 Task: In the Contact  Lucy.Taylor@juilliard.edu, schedule and save the meeting with title: 'Product Demo and Service Presentation', Select date: '10 August, 2023', select start time: 10:30:AM. Add location on call (415) 123-4582 with meeting description: For further discussion on products, kindly join the meeting.. Logged in from softage.4@softage.net
Action: Mouse moved to (76, 74)
Screenshot: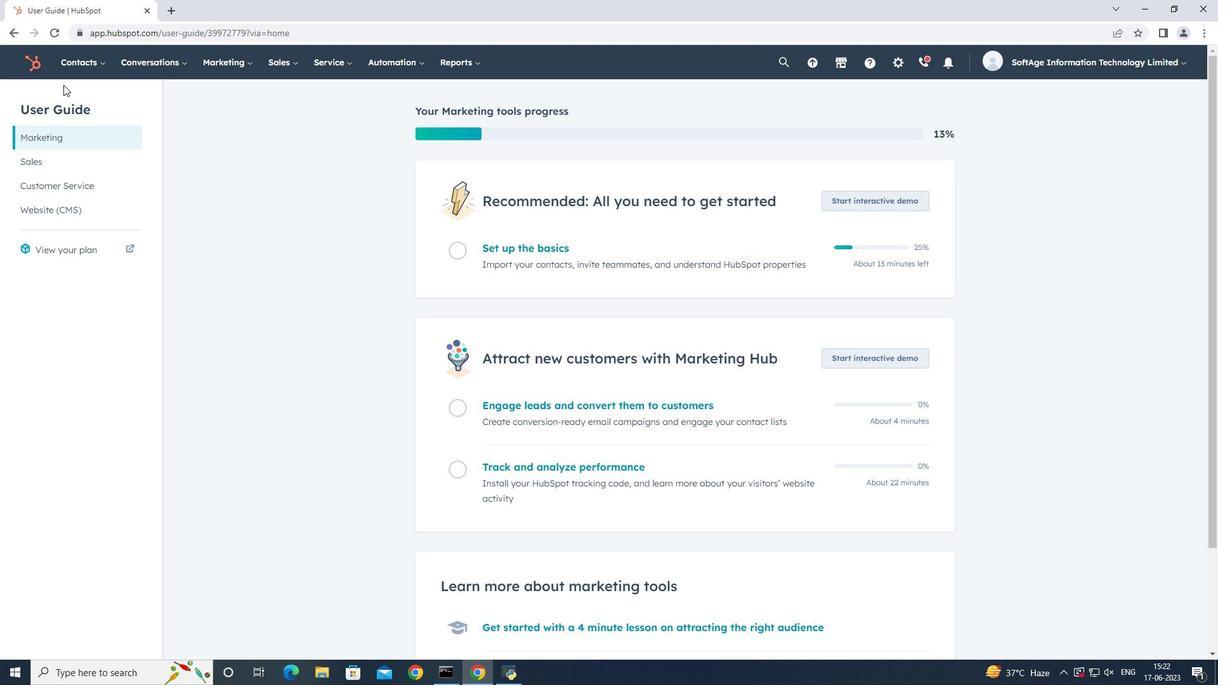 
Action: Mouse pressed left at (76, 74)
Screenshot: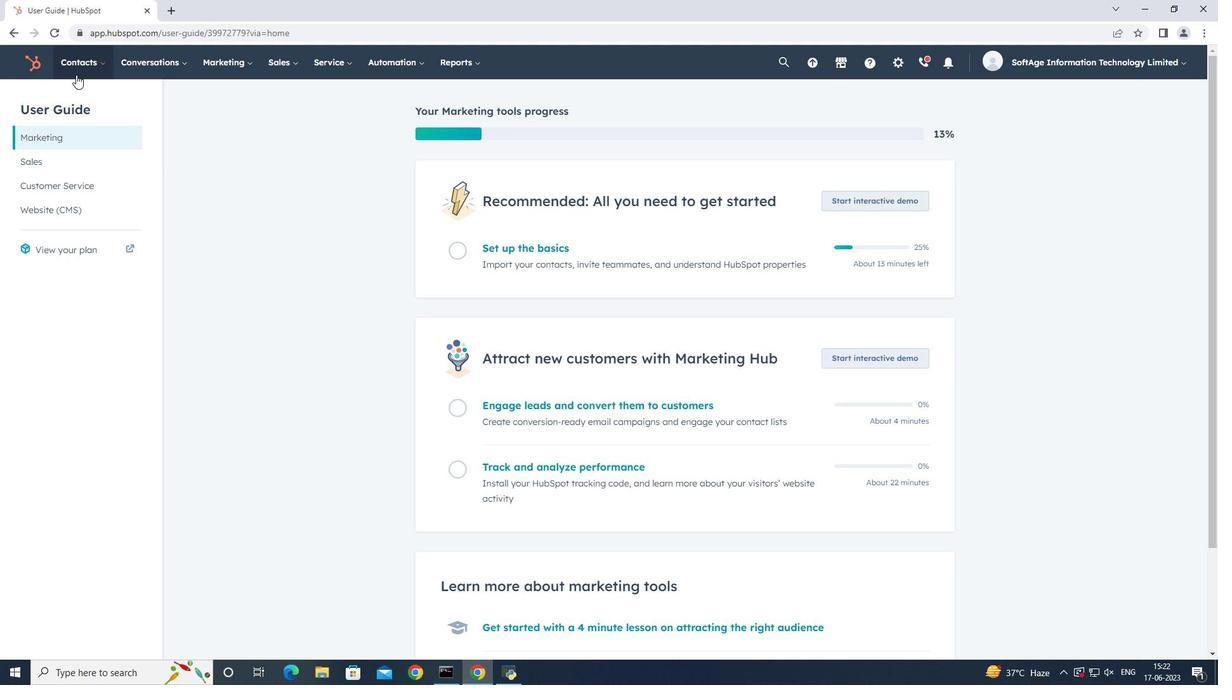 
Action: Mouse moved to (91, 98)
Screenshot: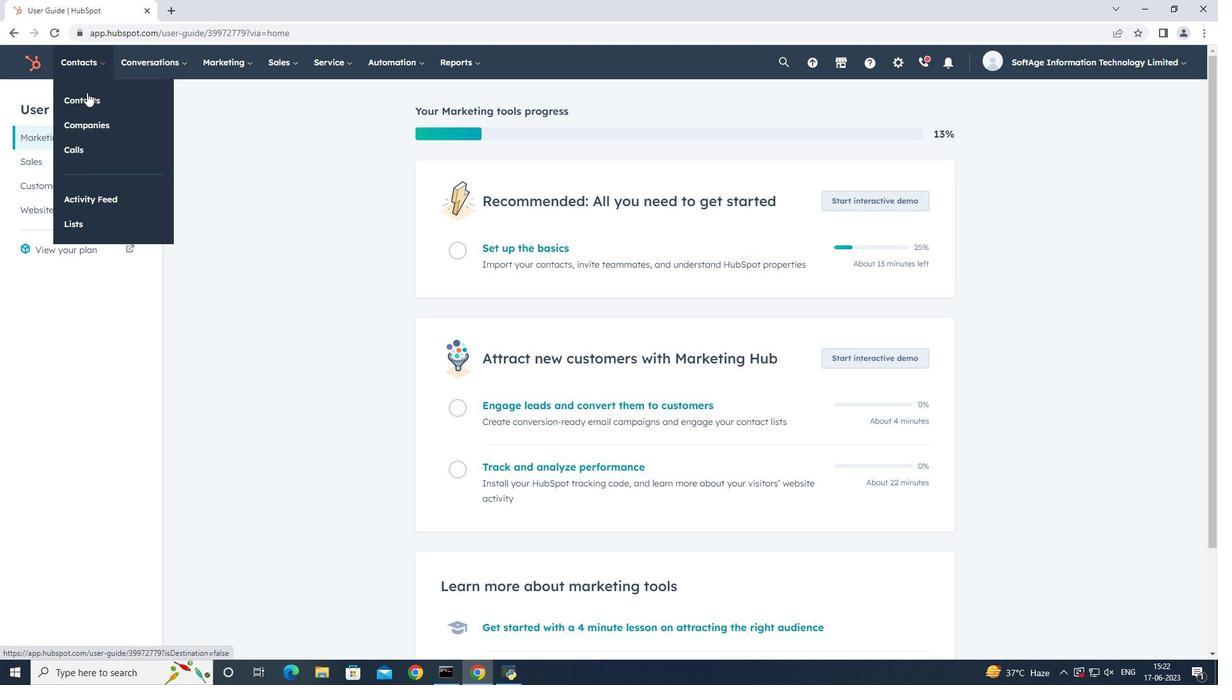 
Action: Mouse pressed left at (91, 98)
Screenshot: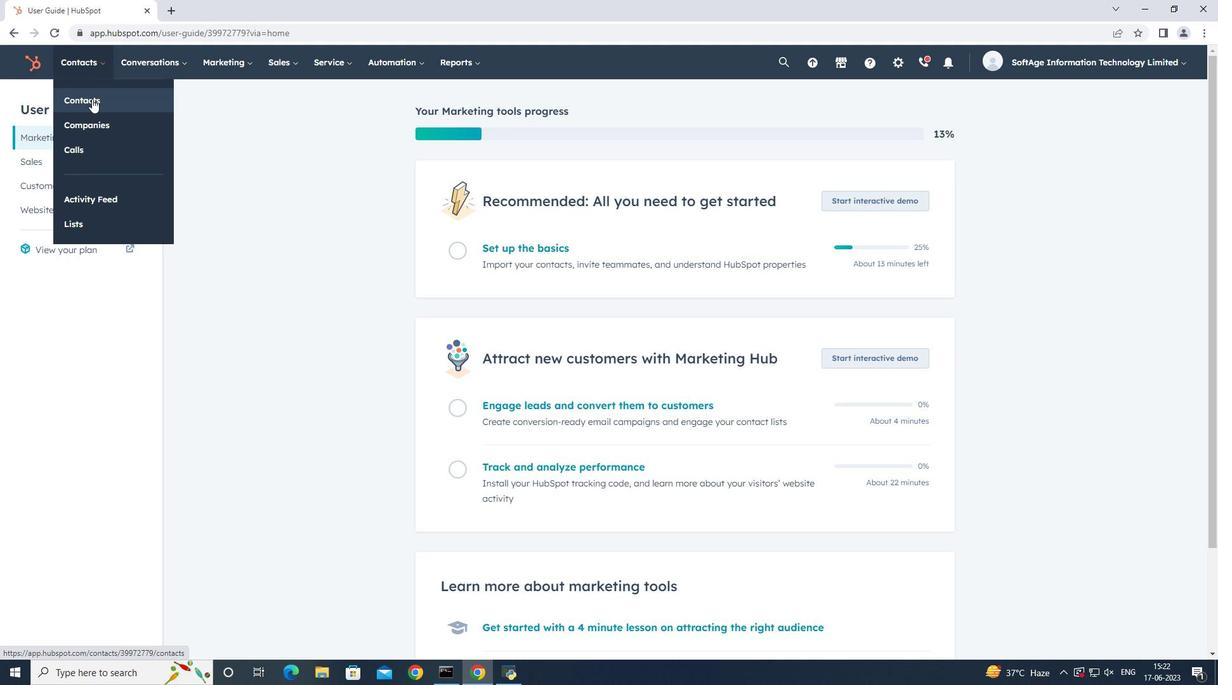
Action: Mouse moved to (95, 201)
Screenshot: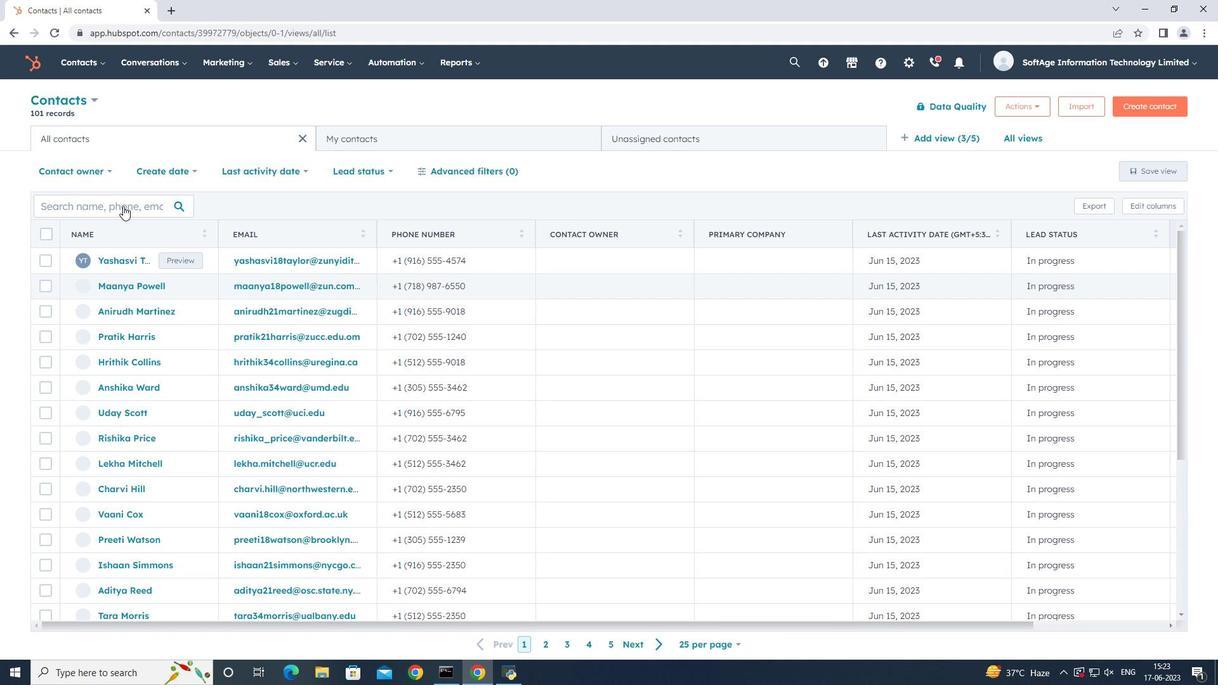 
Action: Mouse pressed left at (95, 201)
Screenshot: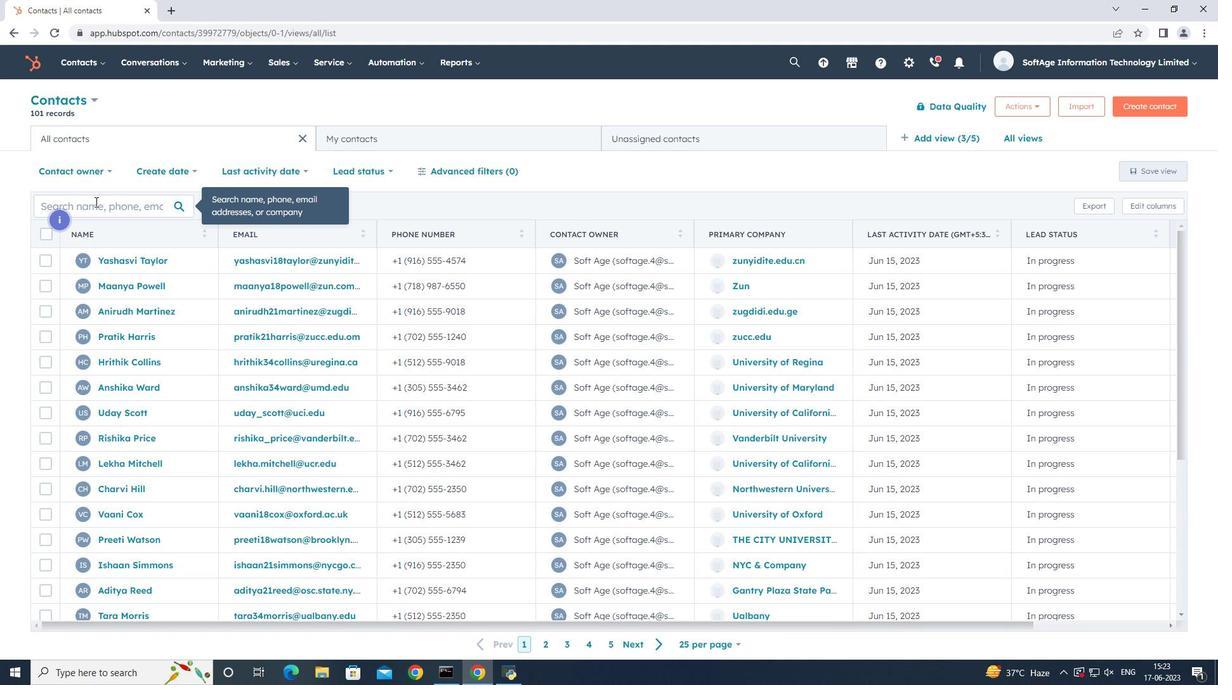 
Action: Key pressed lucy
Screenshot: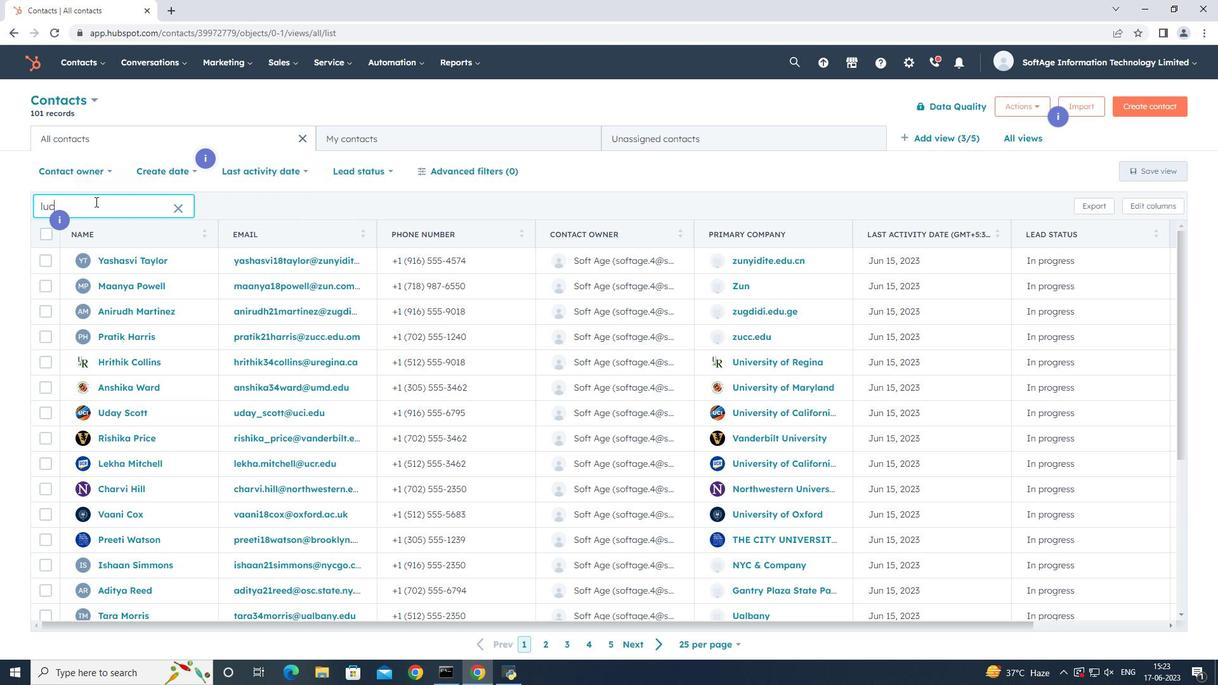 
Action: Mouse moved to (111, 338)
Screenshot: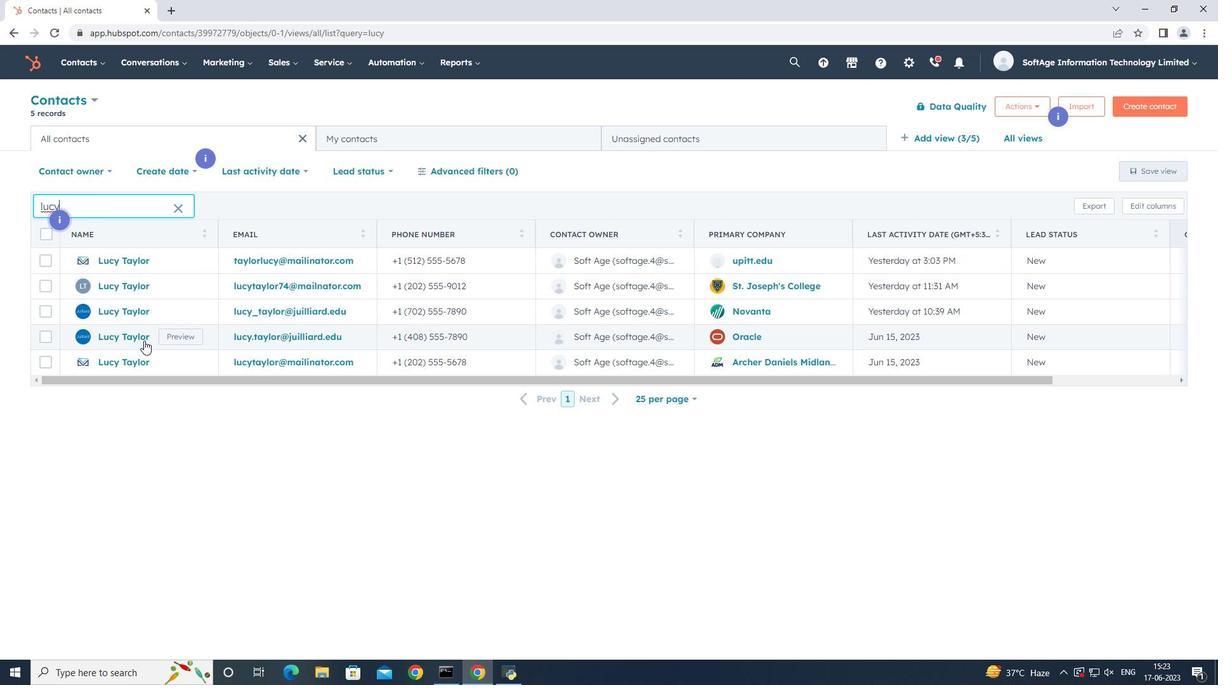 
Action: Mouse pressed left at (111, 338)
Screenshot: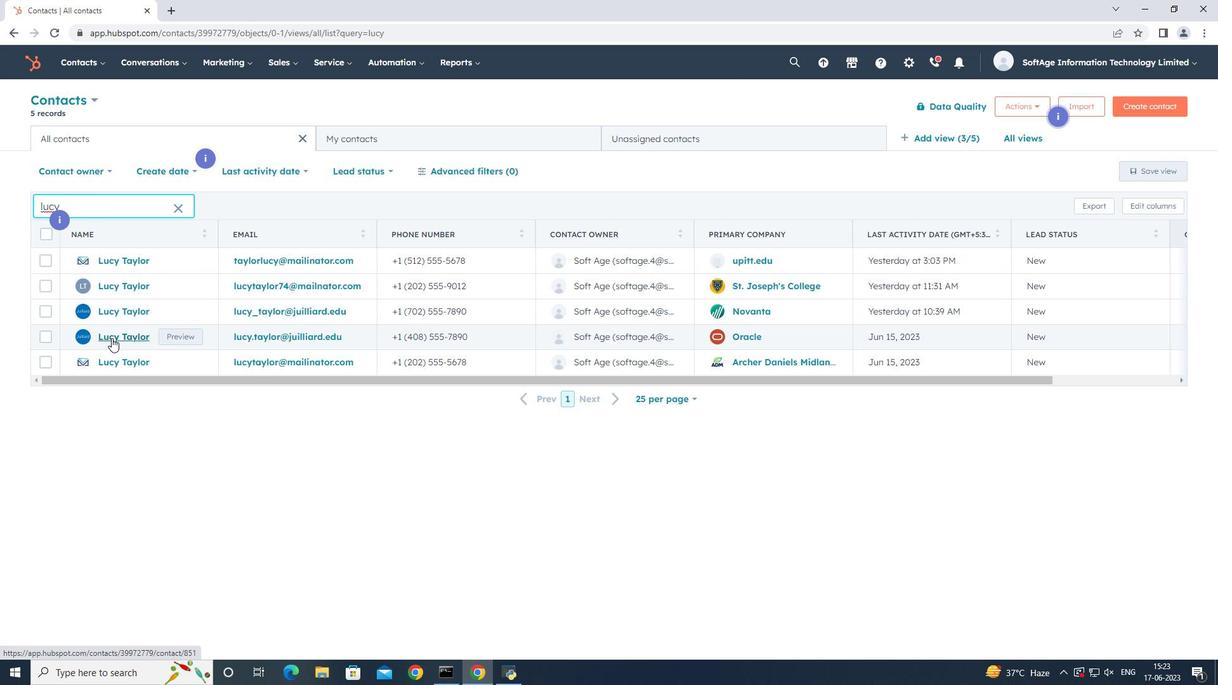
Action: Mouse moved to (210, 208)
Screenshot: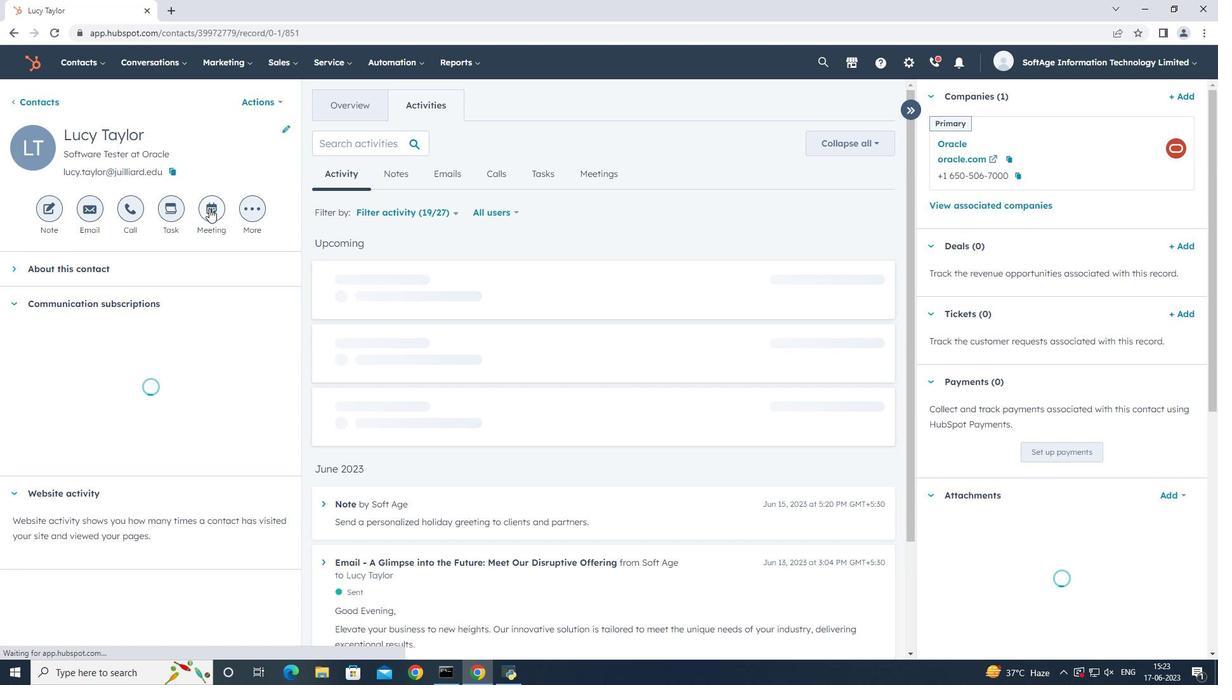 
Action: Mouse pressed left at (210, 208)
Screenshot: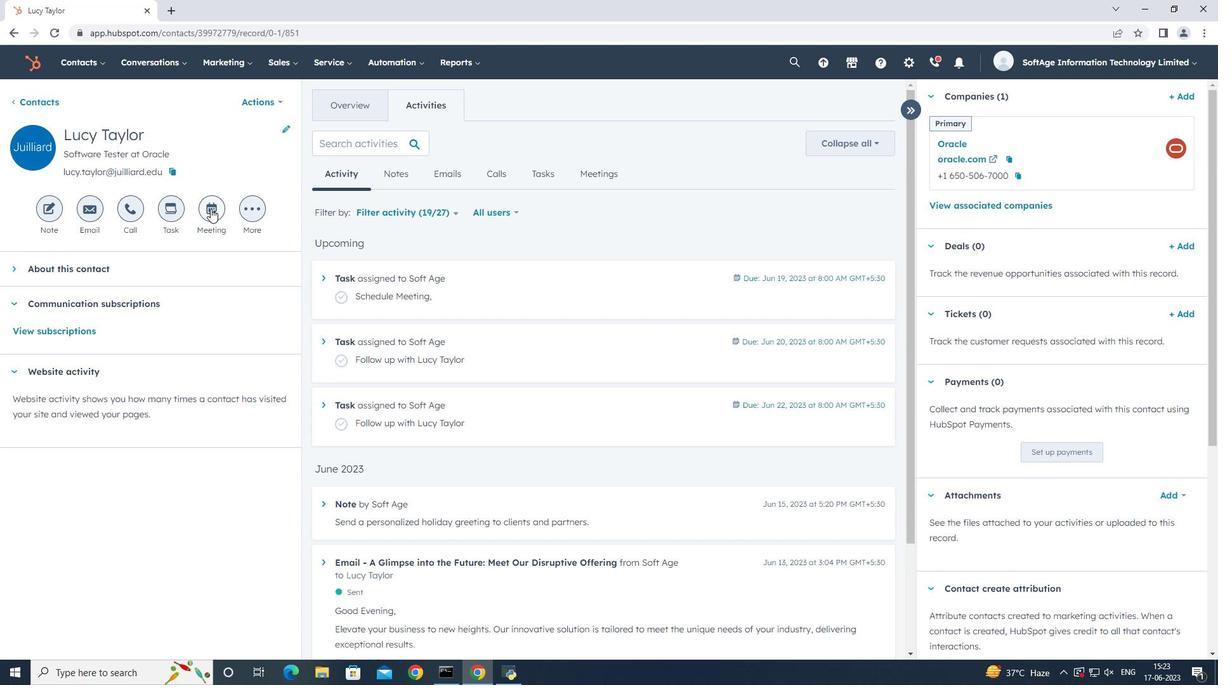 
Action: Mouse moved to (439, 411)
Screenshot: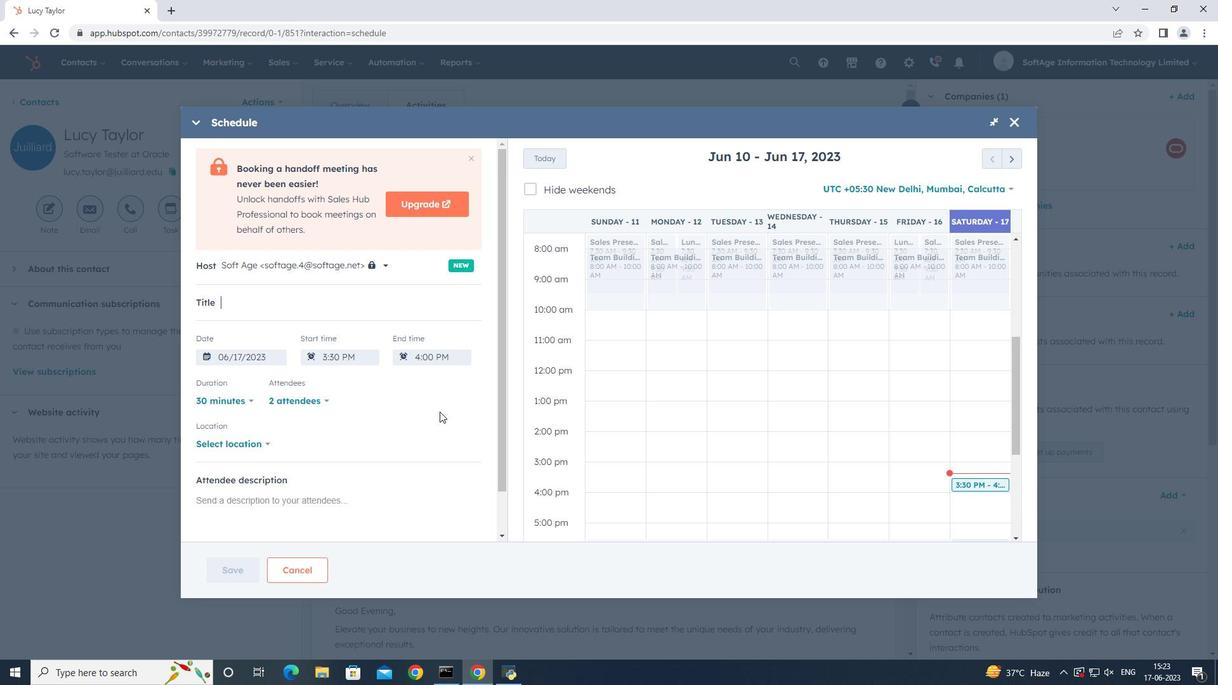 
Action: Key pressed <Key.shift_r>Product<Key.space><Key.shift>Demo<Key.space>and<Key.space><Key.shift>Service<Key.space><Key.shift_r>Presentation,
Screenshot: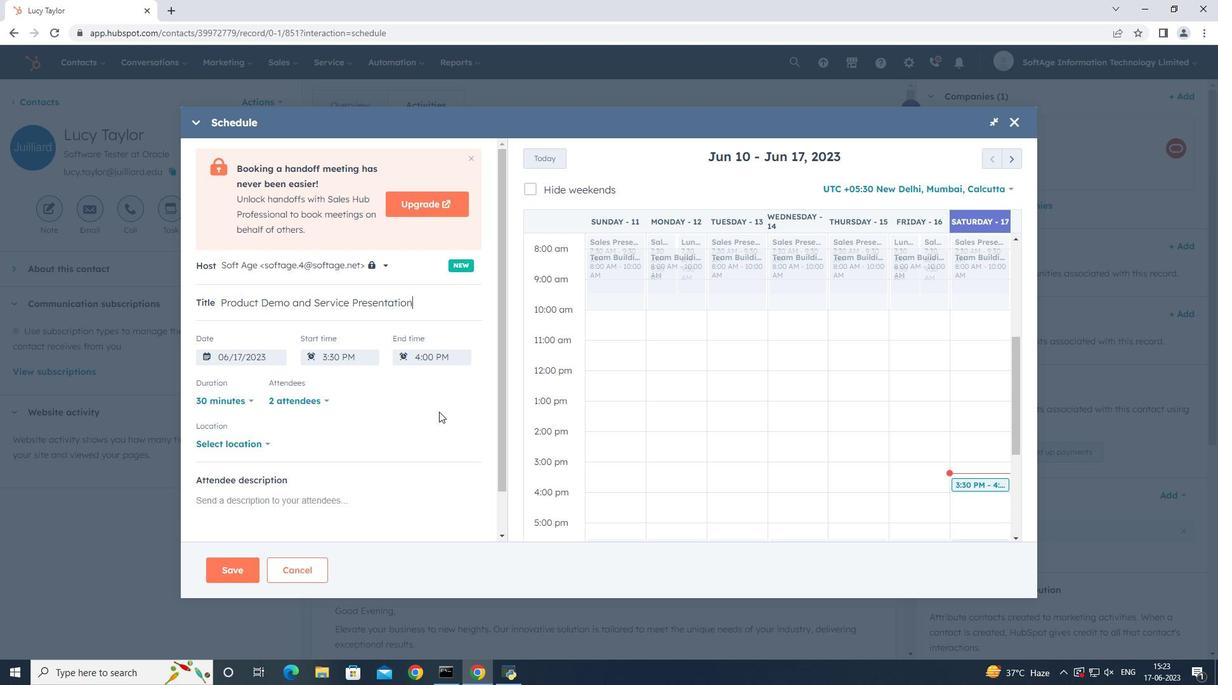 
Action: Mouse moved to (1010, 161)
Screenshot: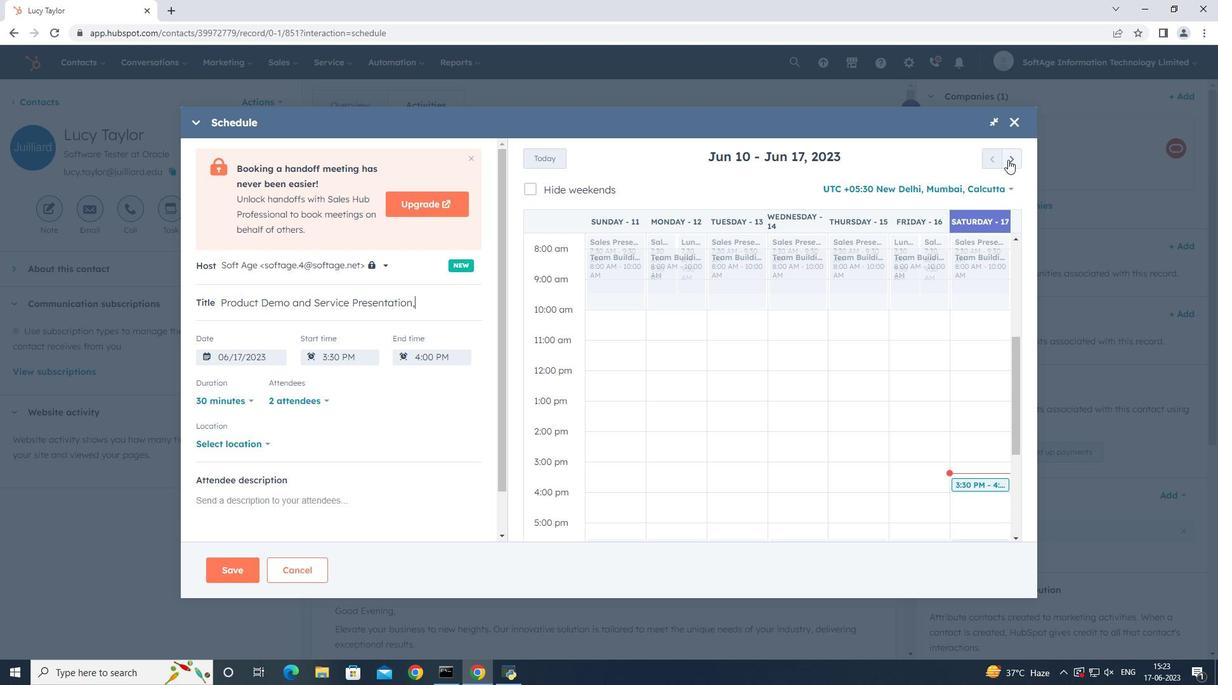 
Action: Mouse pressed left at (1010, 161)
Screenshot: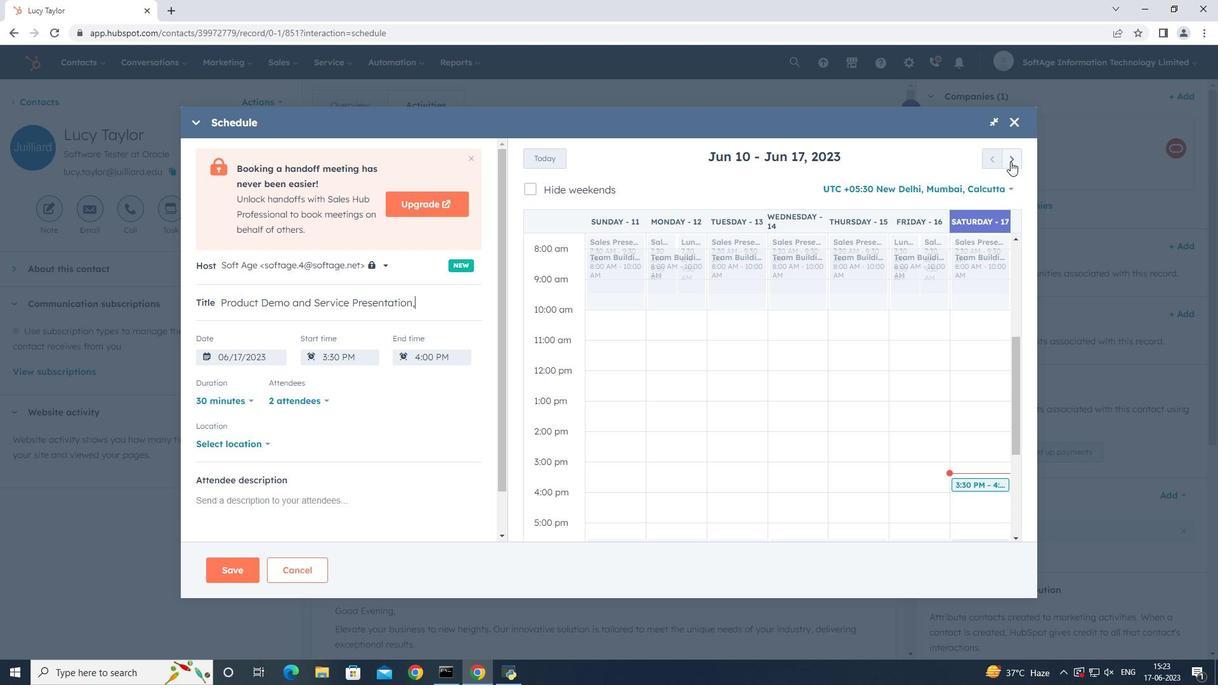 
Action: Mouse pressed left at (1010, 161)
Screenshot: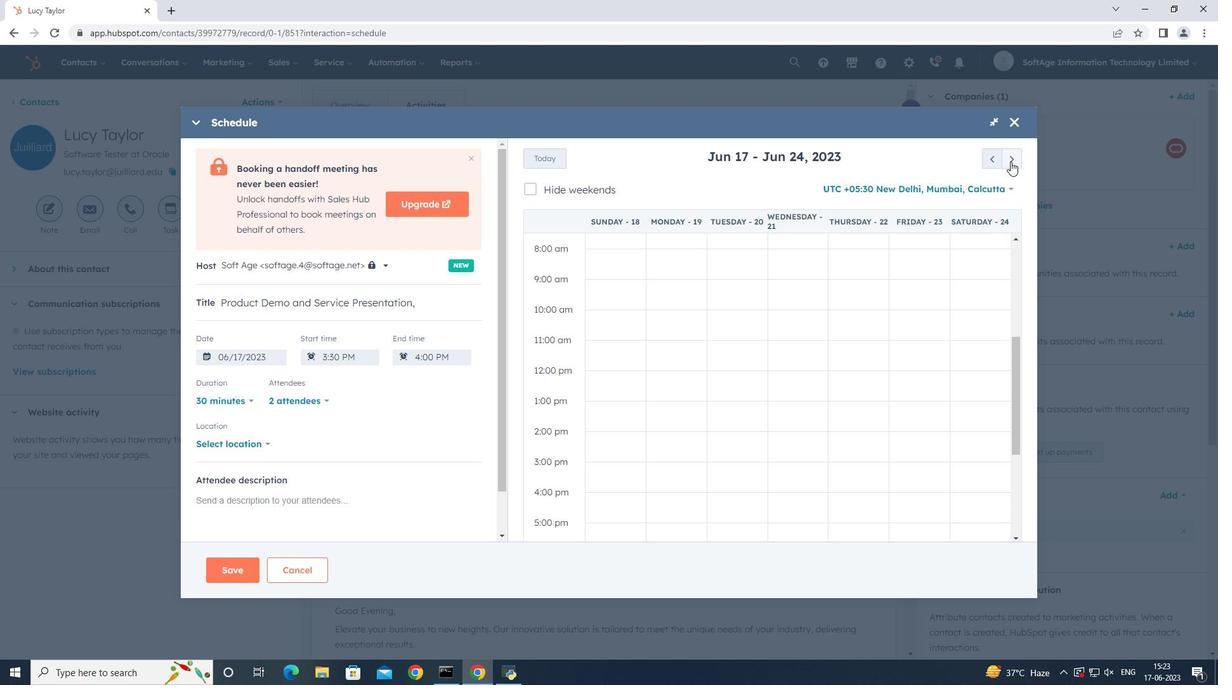 
Action: Mouse pressed left at (1010, 161)
Screenshot: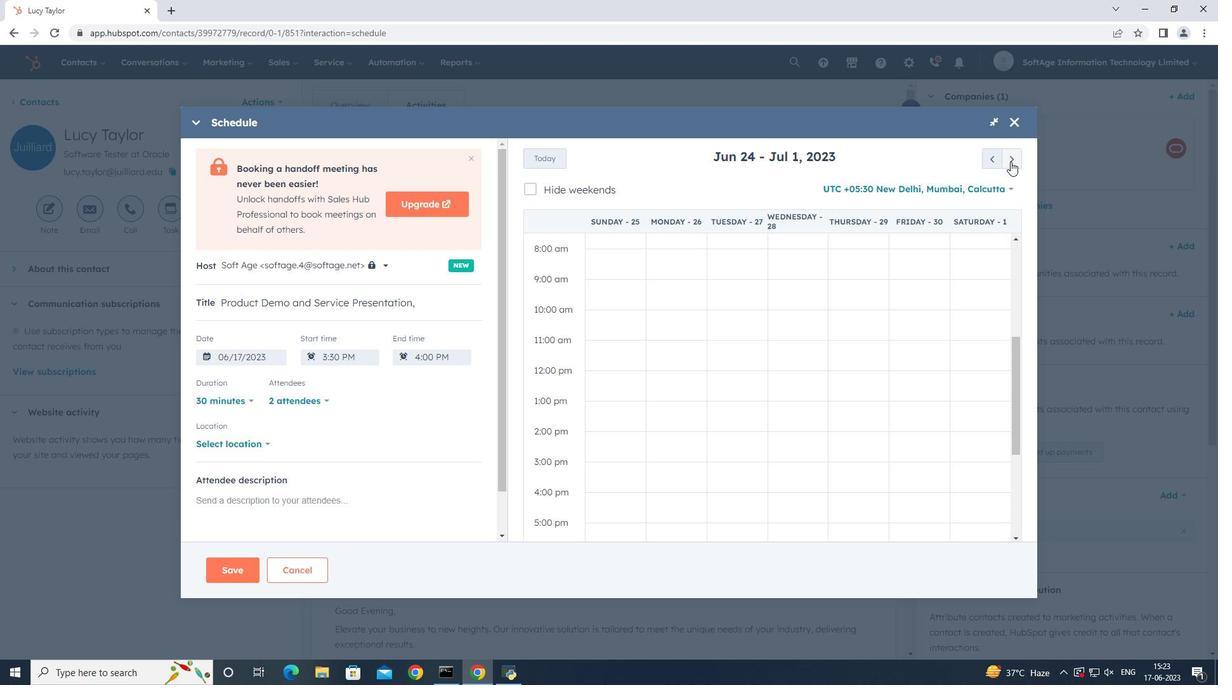 
Action: Mouse pressed left at (1010, 161)
Screenshot: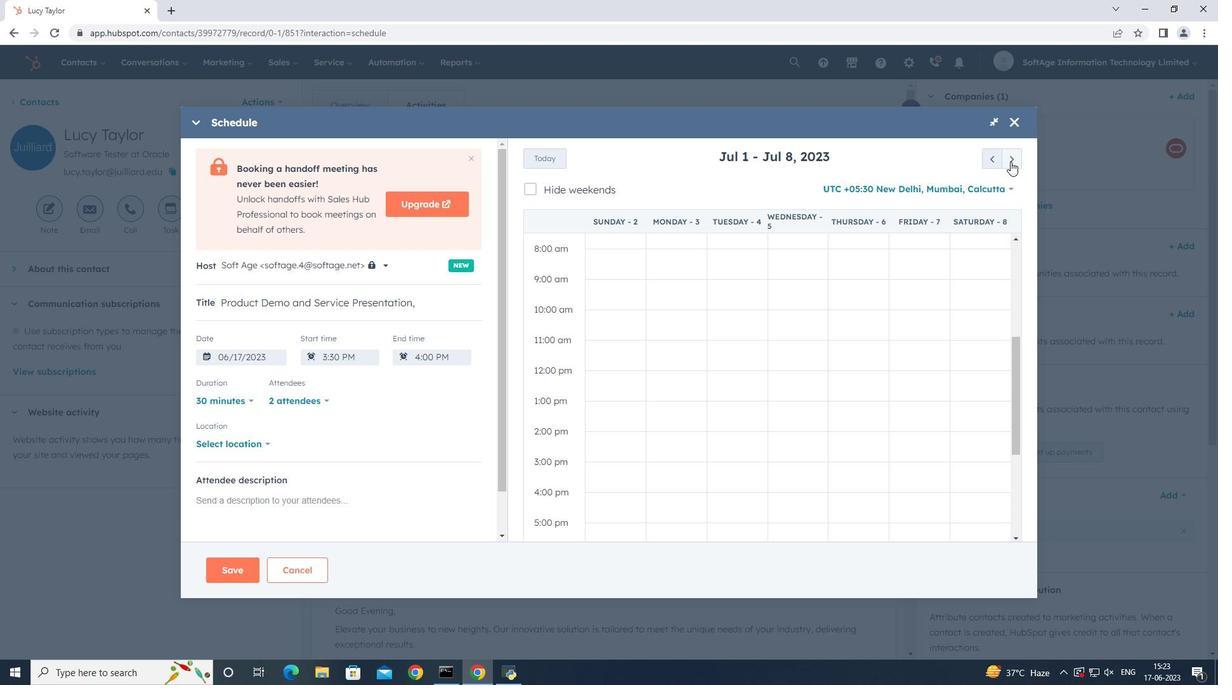 
Action: Mouse pressed left at (1010, 161)
Screenshot: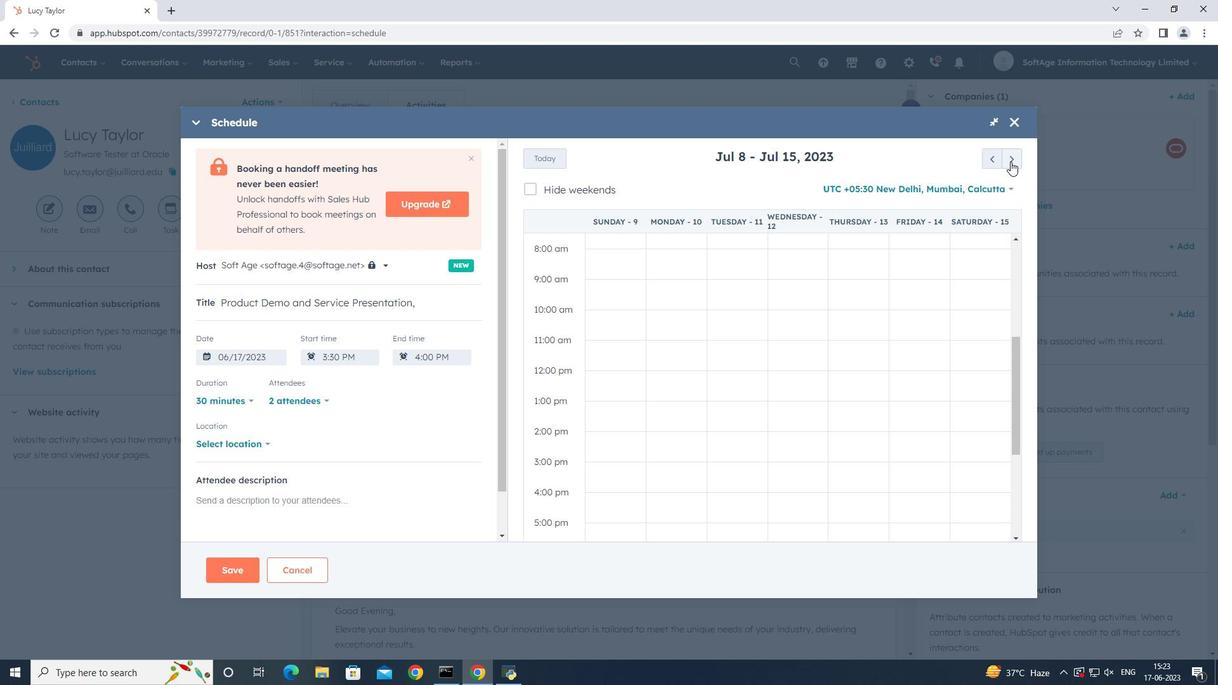 
Action: Mouse pressed left at (1010, 161)
Screenshot: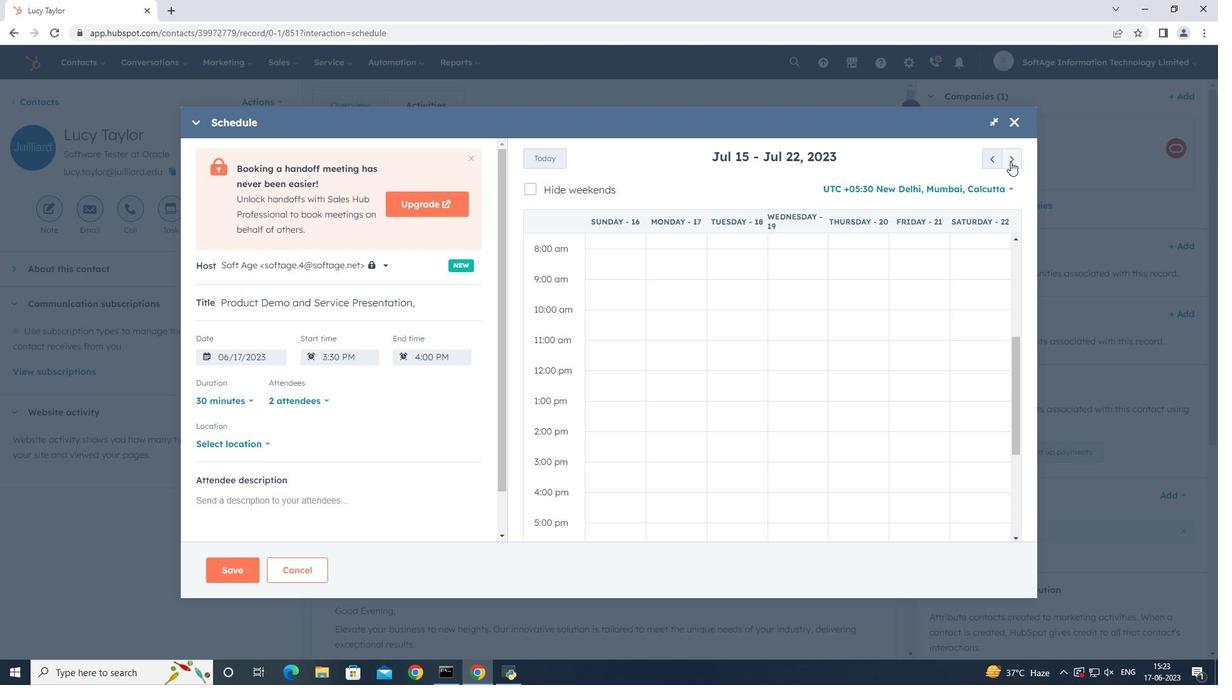 
Action: Mouse pressed left at (1010, 161)
Screenshot: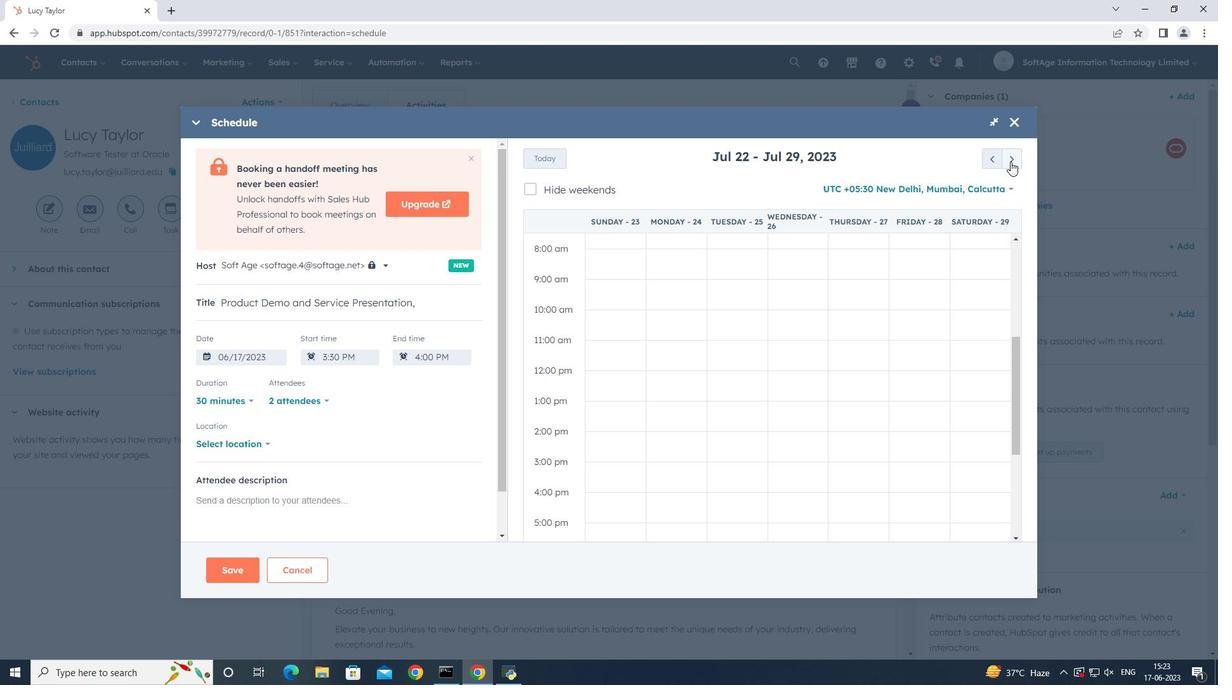 
Action: Mouse pressed left at (1010, 161)
Screenshot: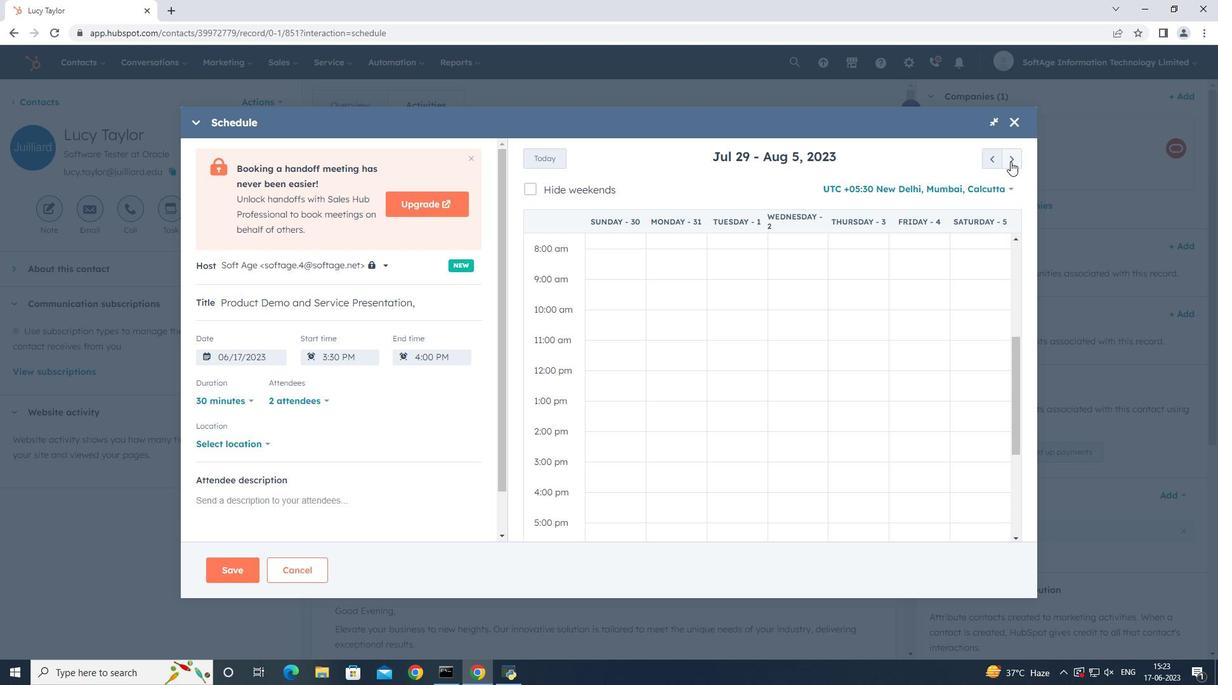 
Action: Mouse pressed left at (1010, 161)
Screenshot: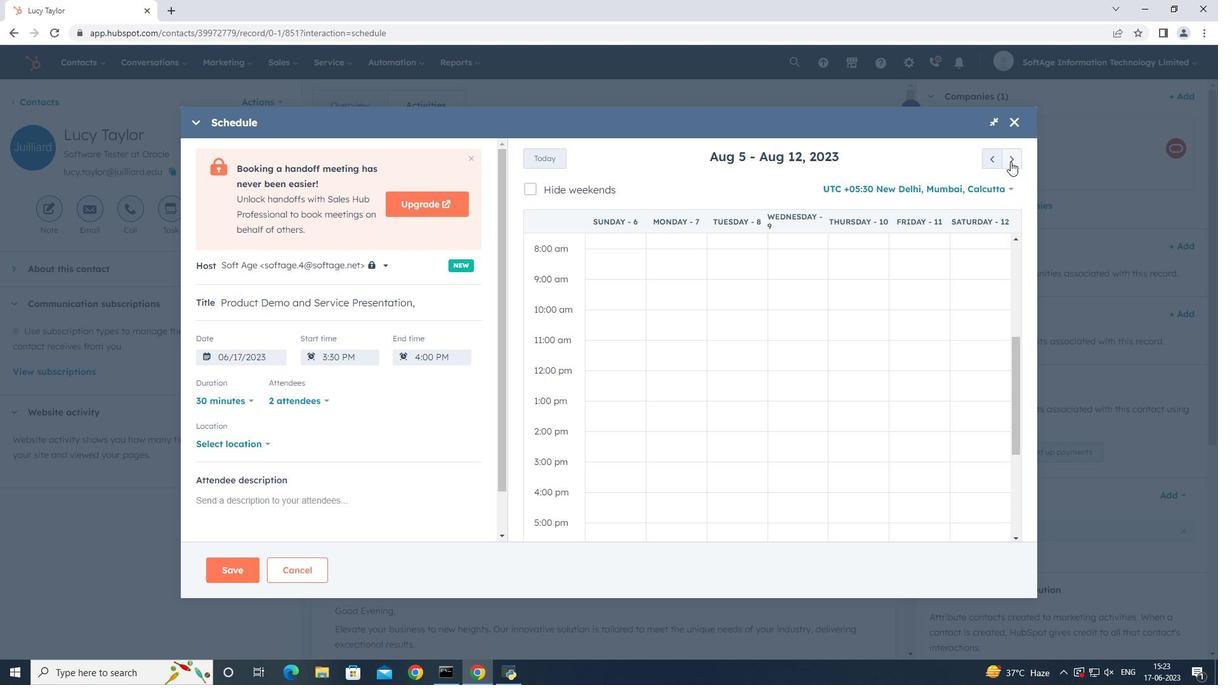 
Action: Mouse pressed left at (1010, 161)
Screenshot: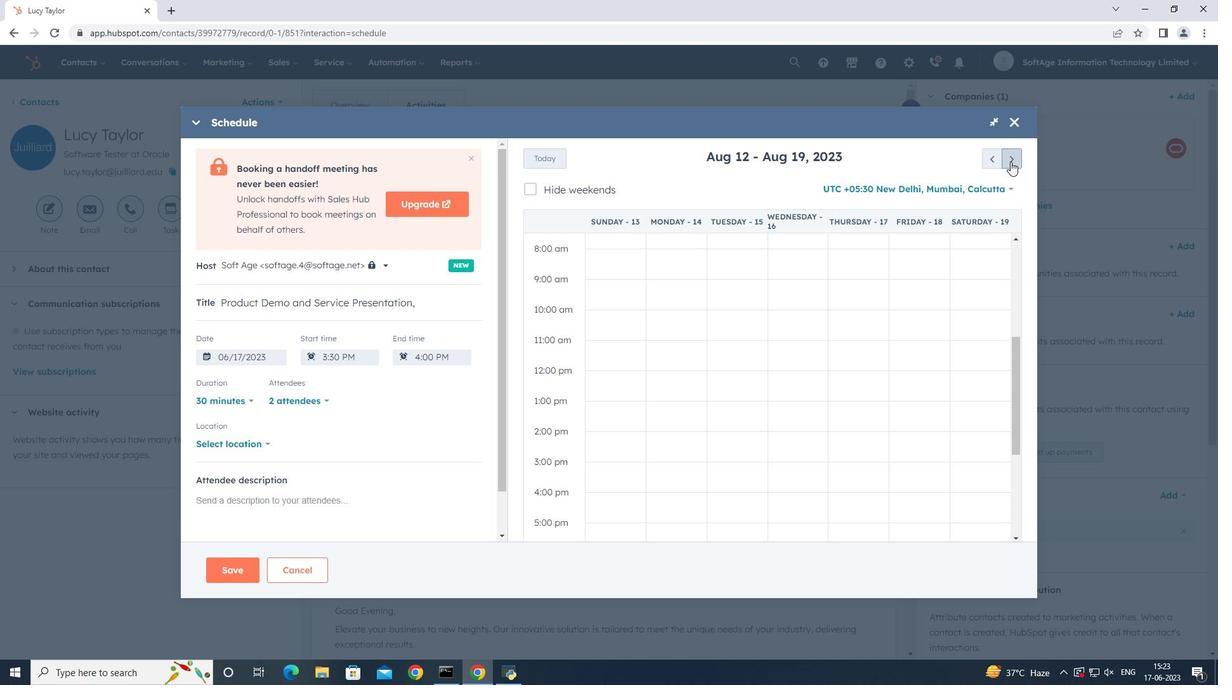
Action: Mouse moved to (987, 157)
Screenshot: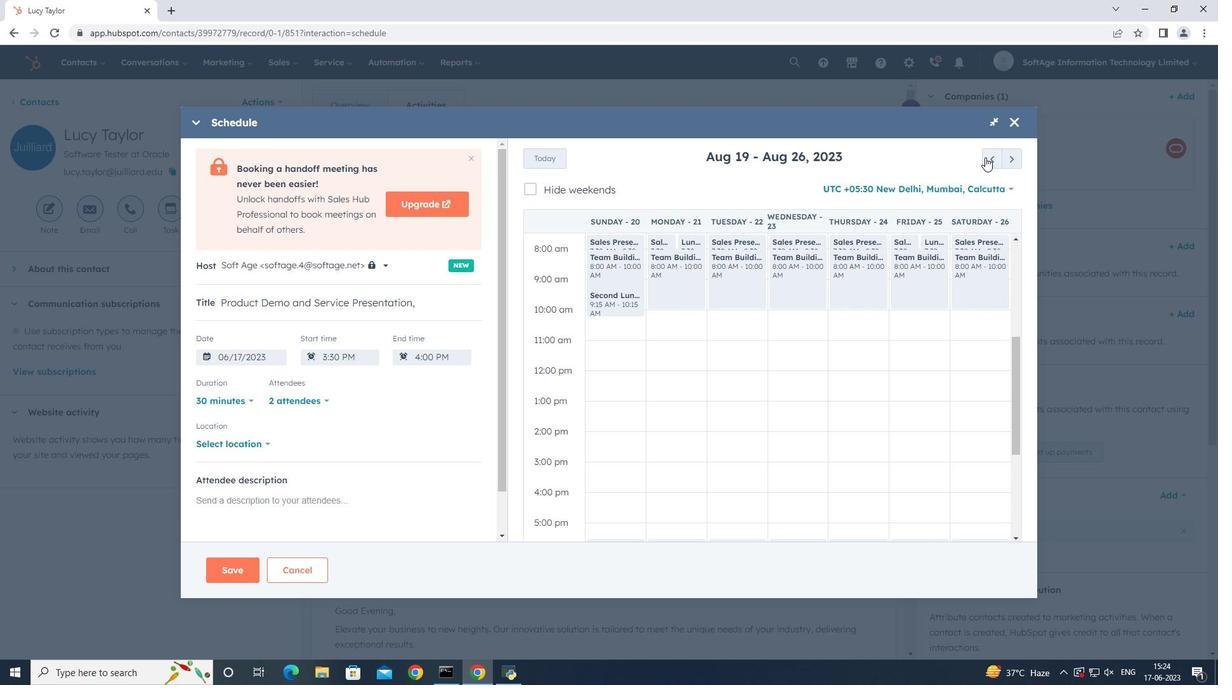 
Action: Mouse pressed left at (987, 157)
Screenshot: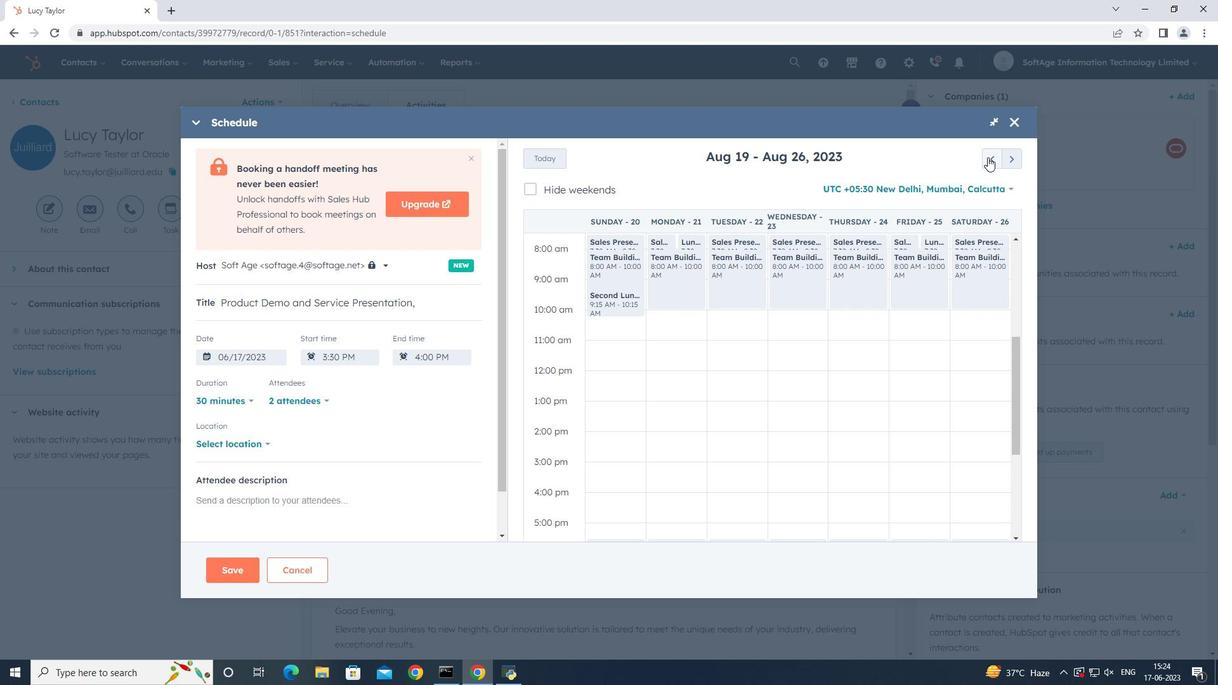 
Action: Mouse pressed left at (987, 157)
Screenshot: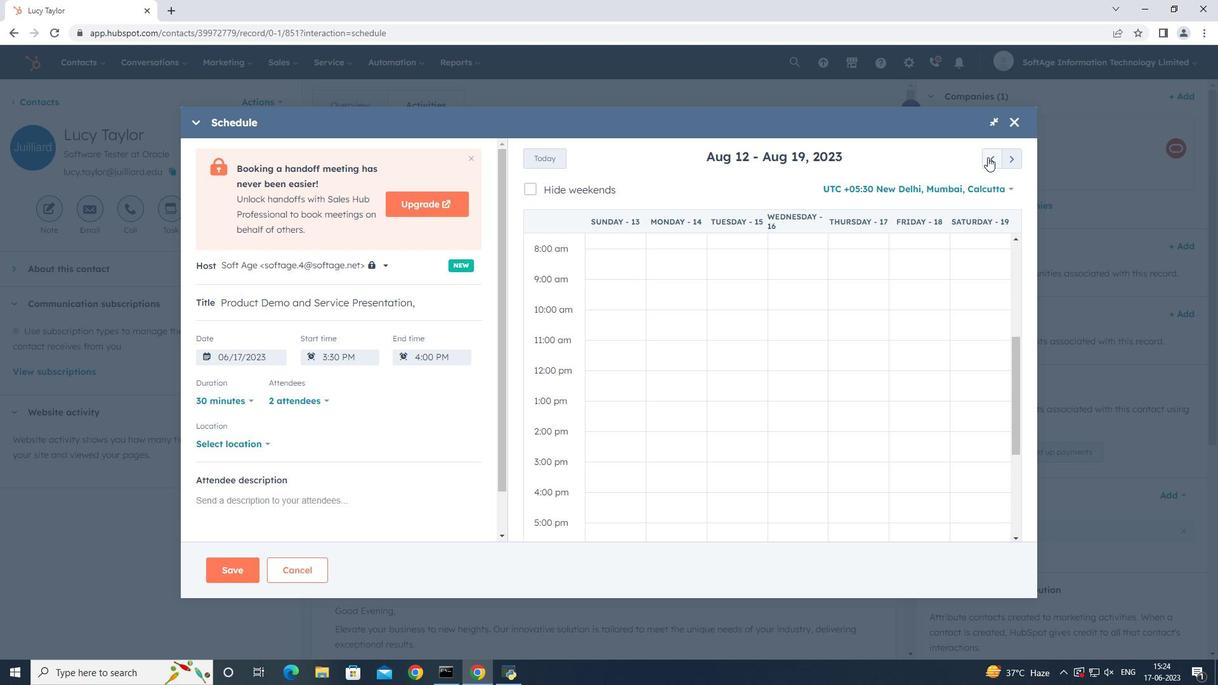
Action: Mouse moved to (853, 317)
Screenshot: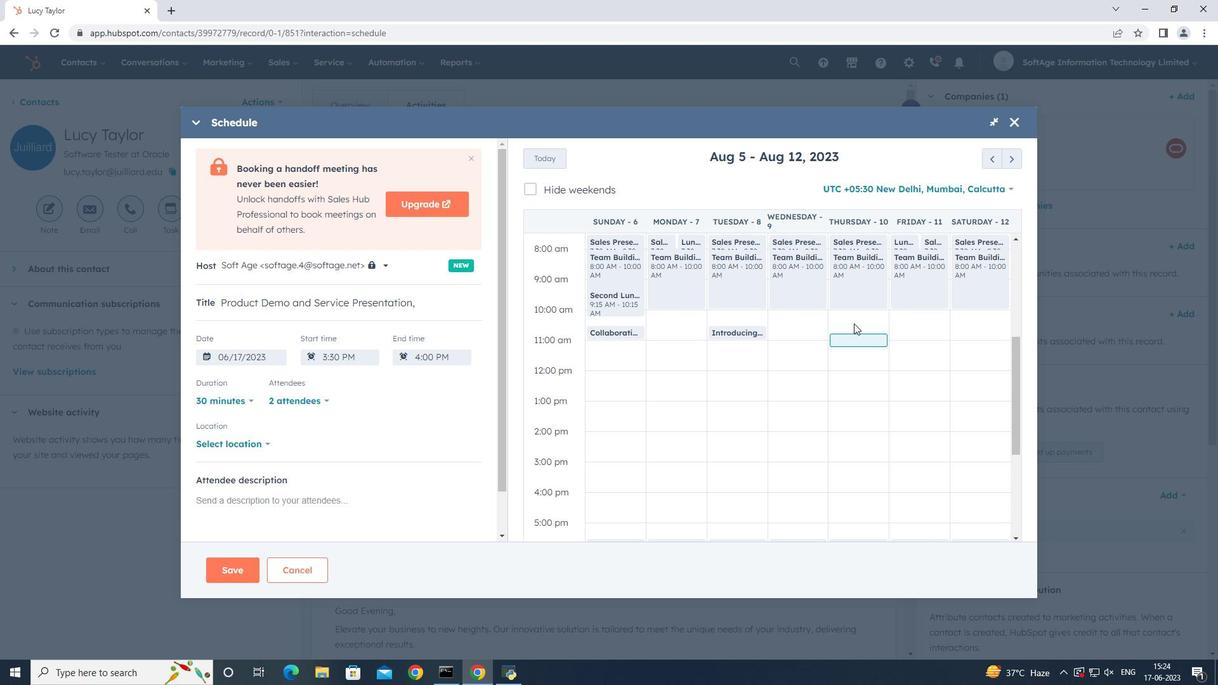 
Action: Mouse pressed left at (853, 317)
Screenshot: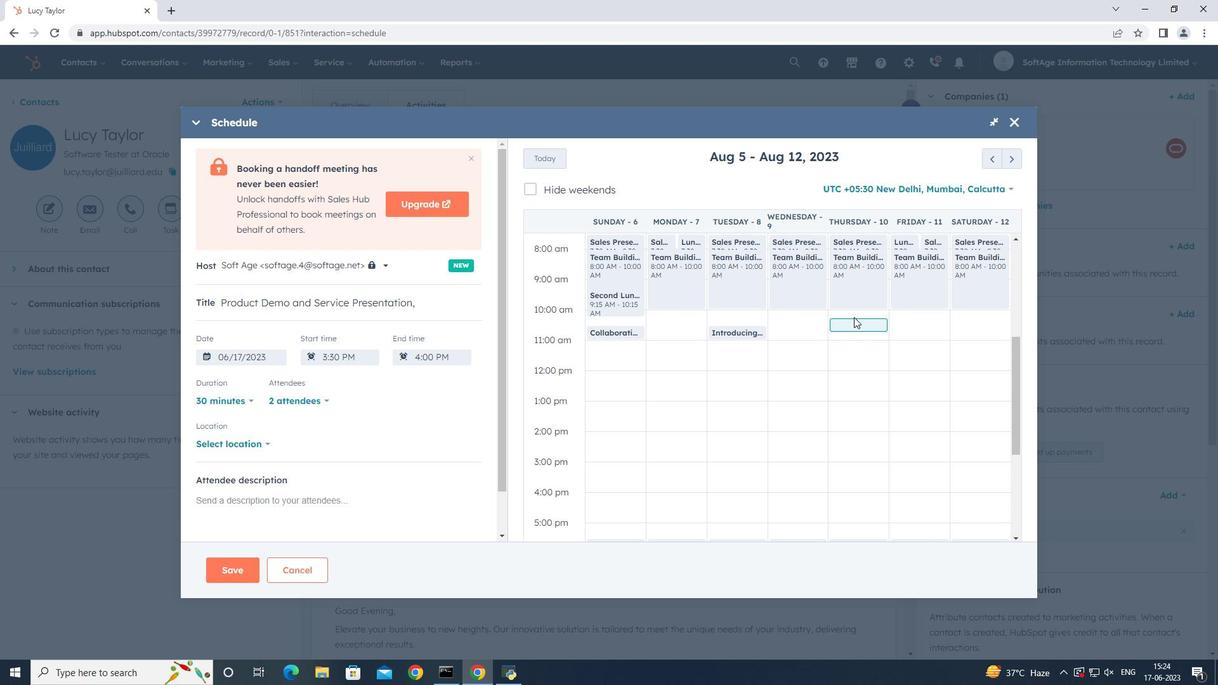 
Action: Mouse moved to (860, 334)
Screenshot: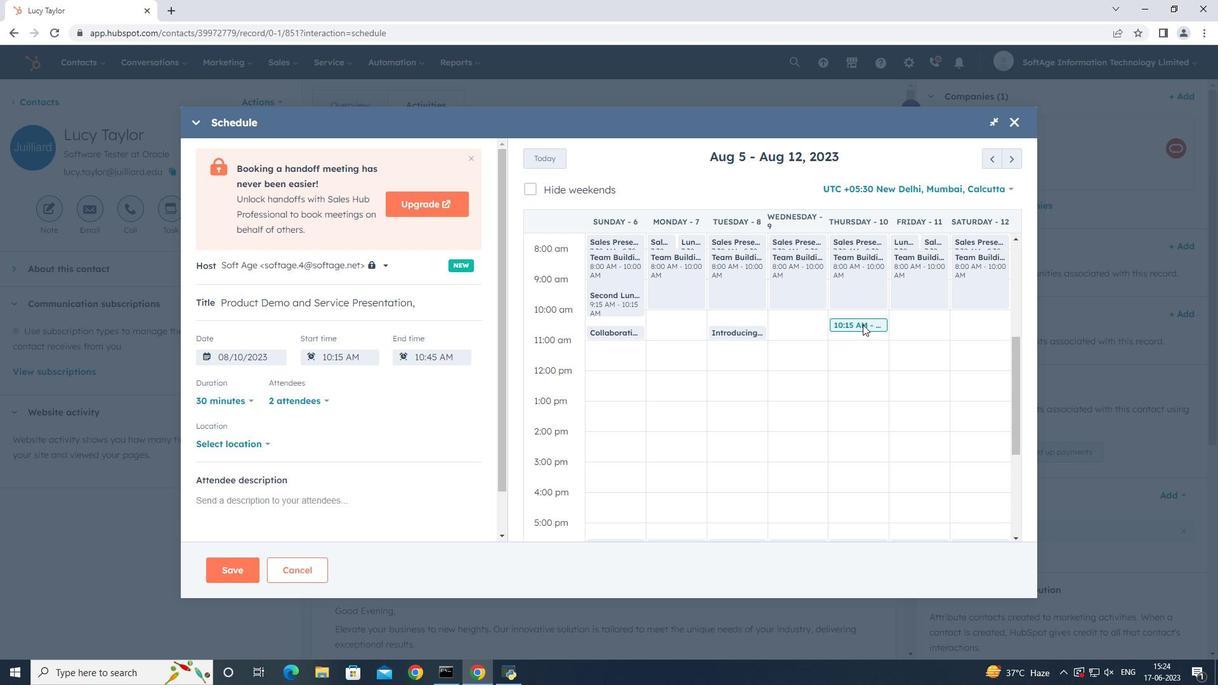
Action: Mouse pressed left at (860, 334)
Screenshot: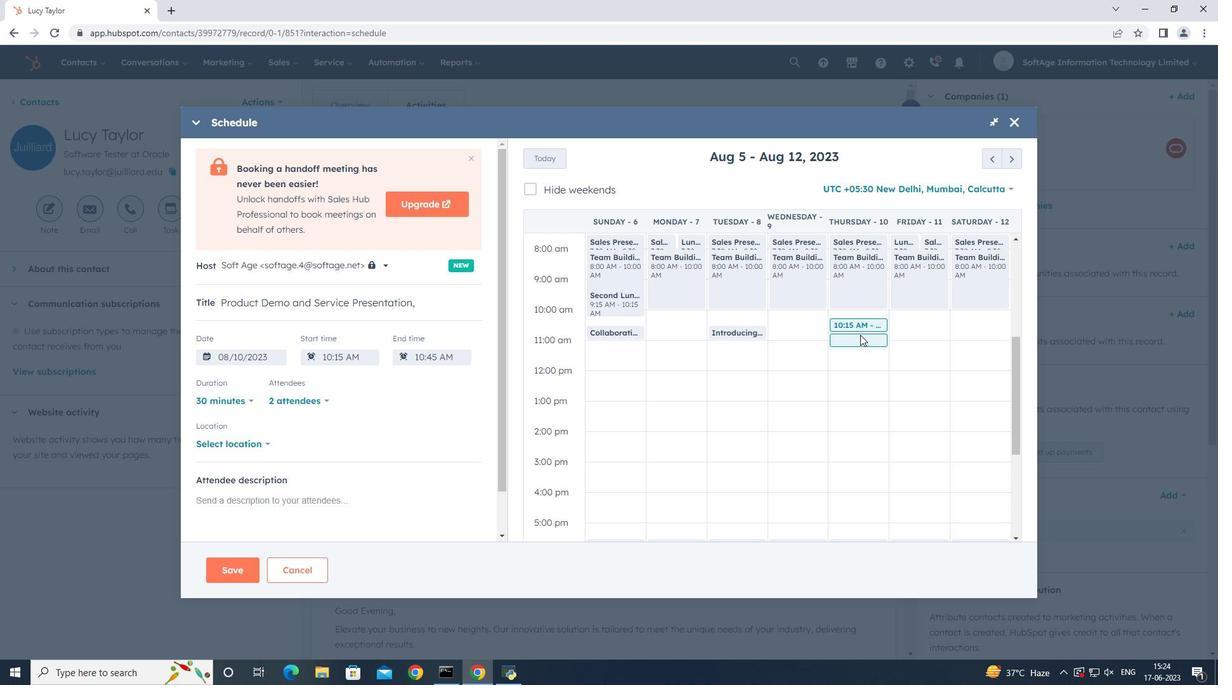 
Action: Mouse moved to (841, 328)
Screenshot: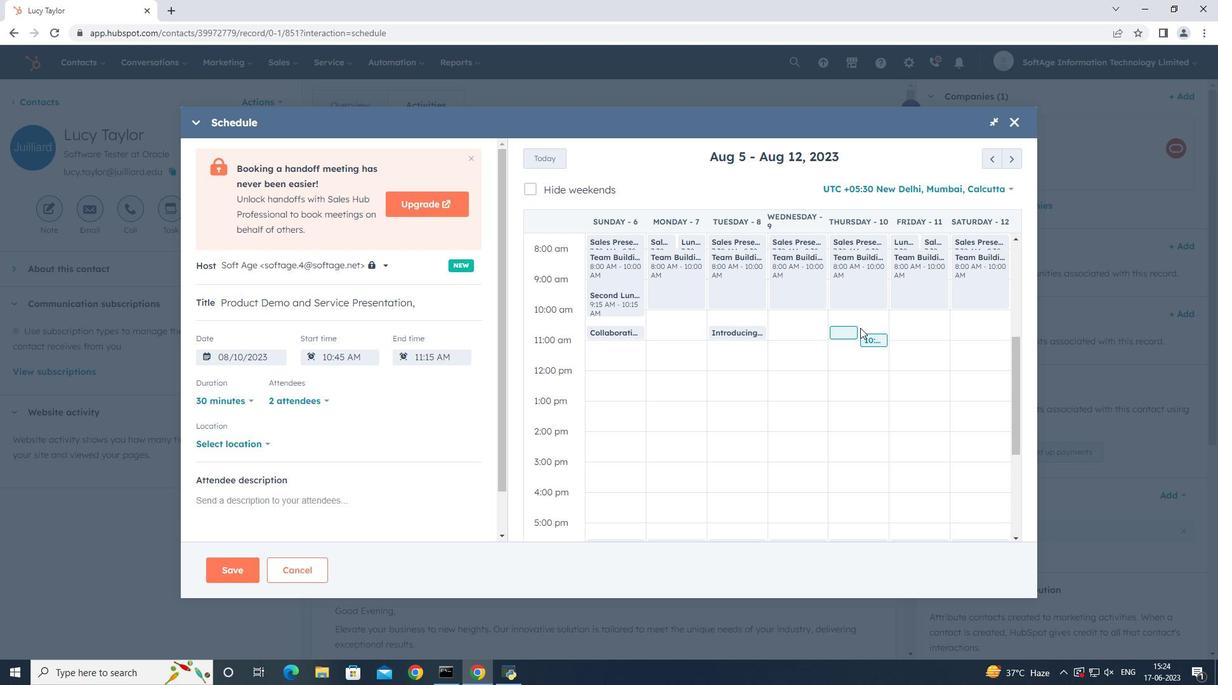 
Action: Mouse pressed left at (841, 328)
Screenshot: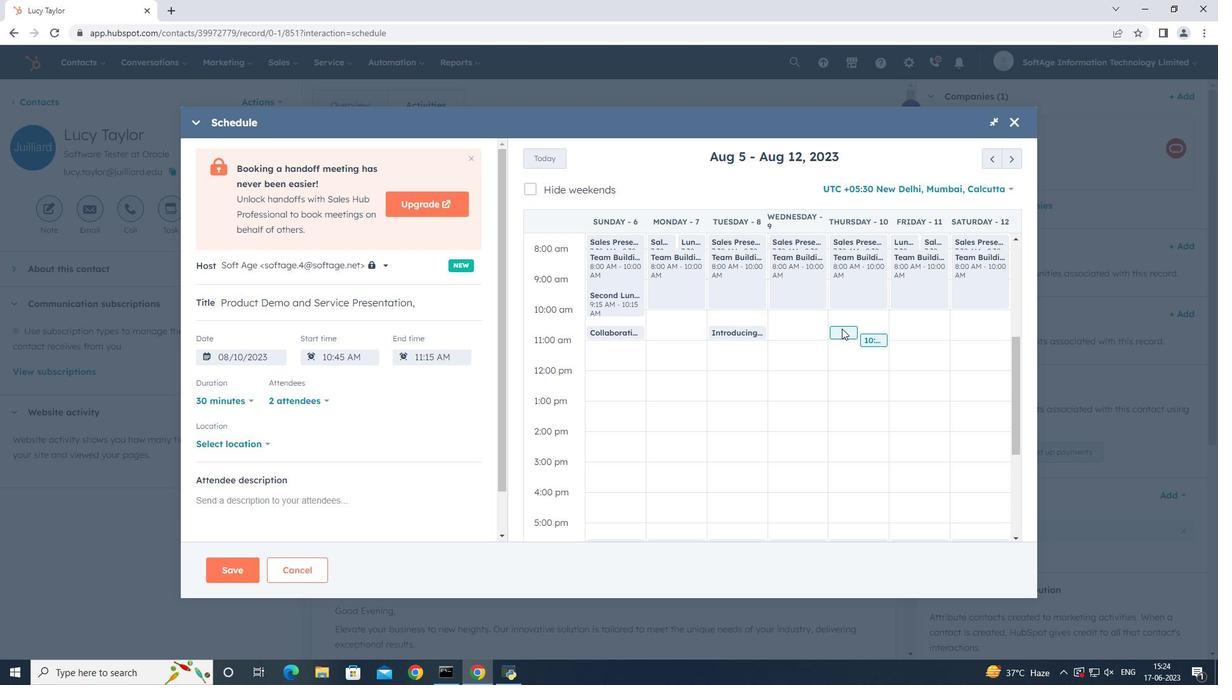 
Action: Mouse moved to (230, 445)
Screenshot: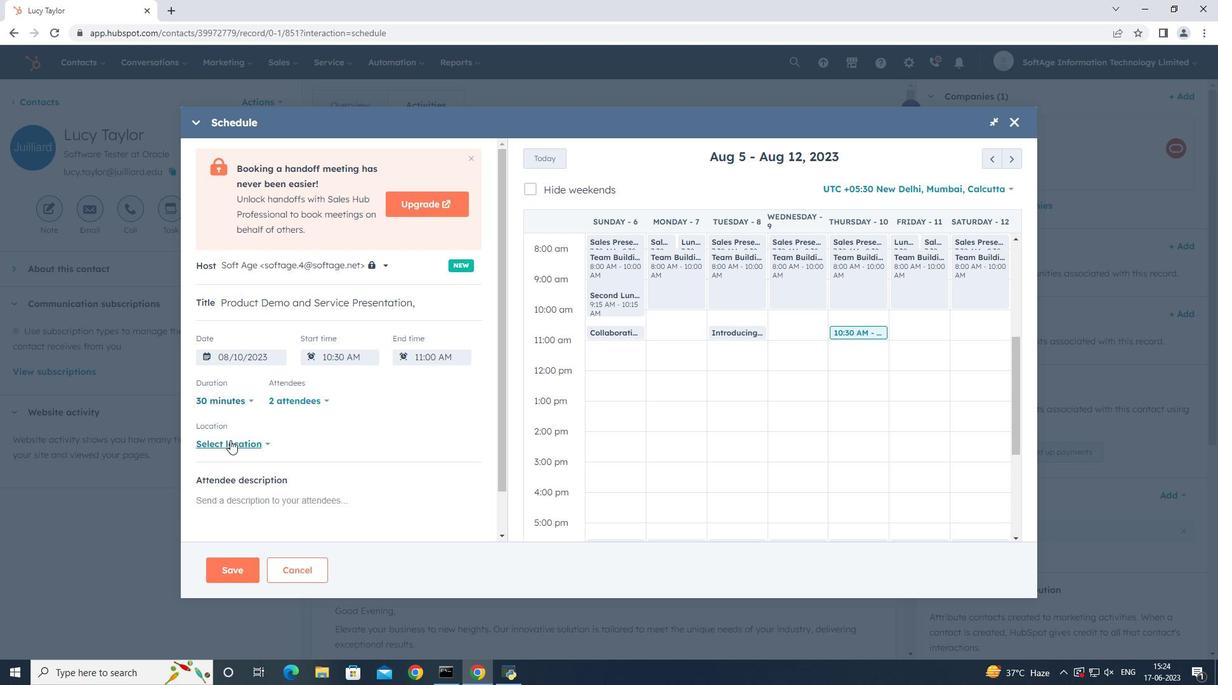 
Action: Mouse pressed left at (230, 445)
Screenshot: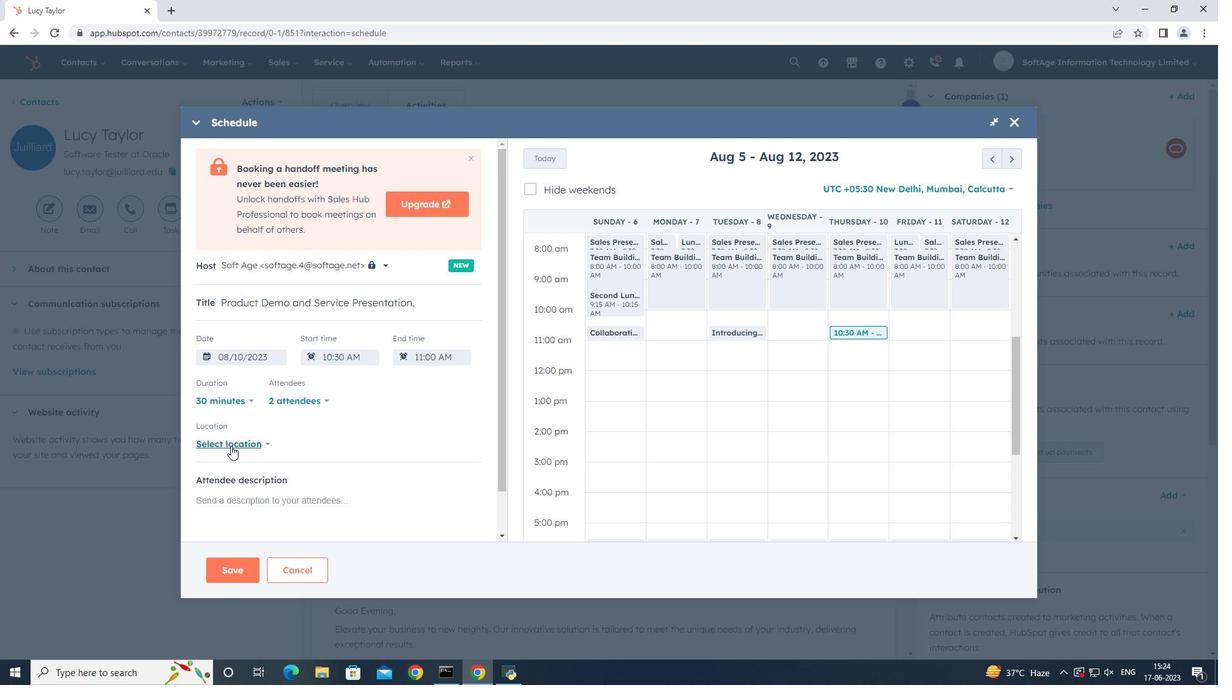 
Action: Mouse moved to (355, 407)
Screenshot: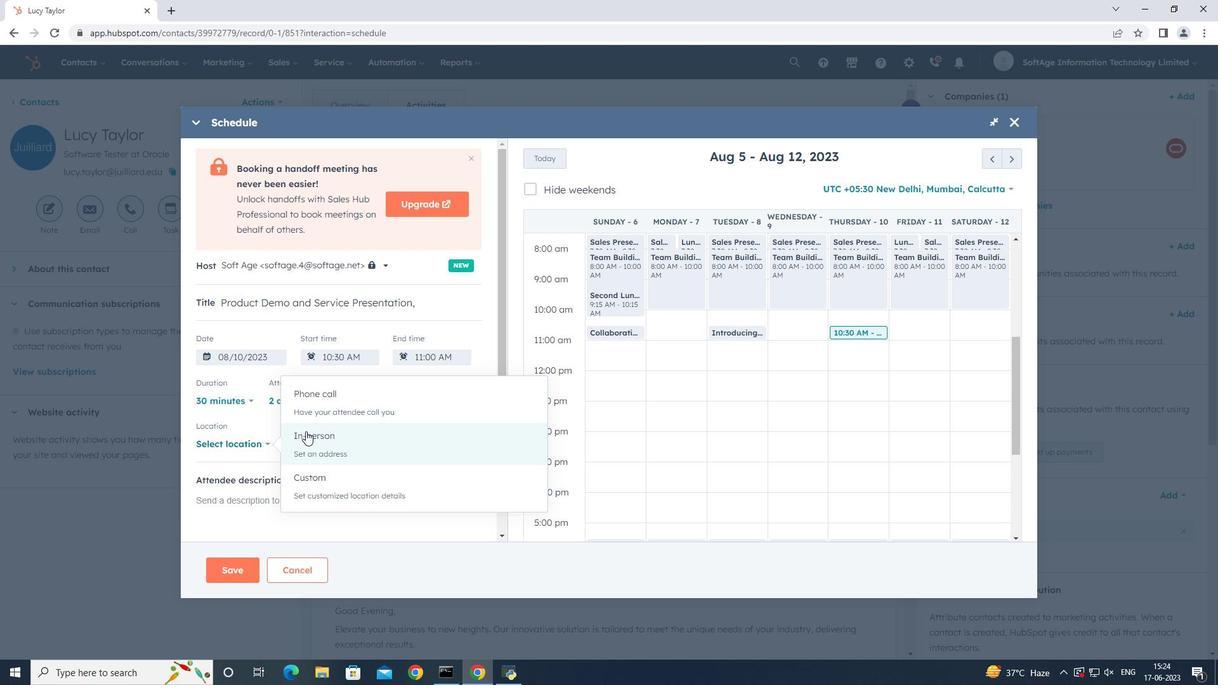 
Action: Mouse pressed left at (355, 407)
Screenshot: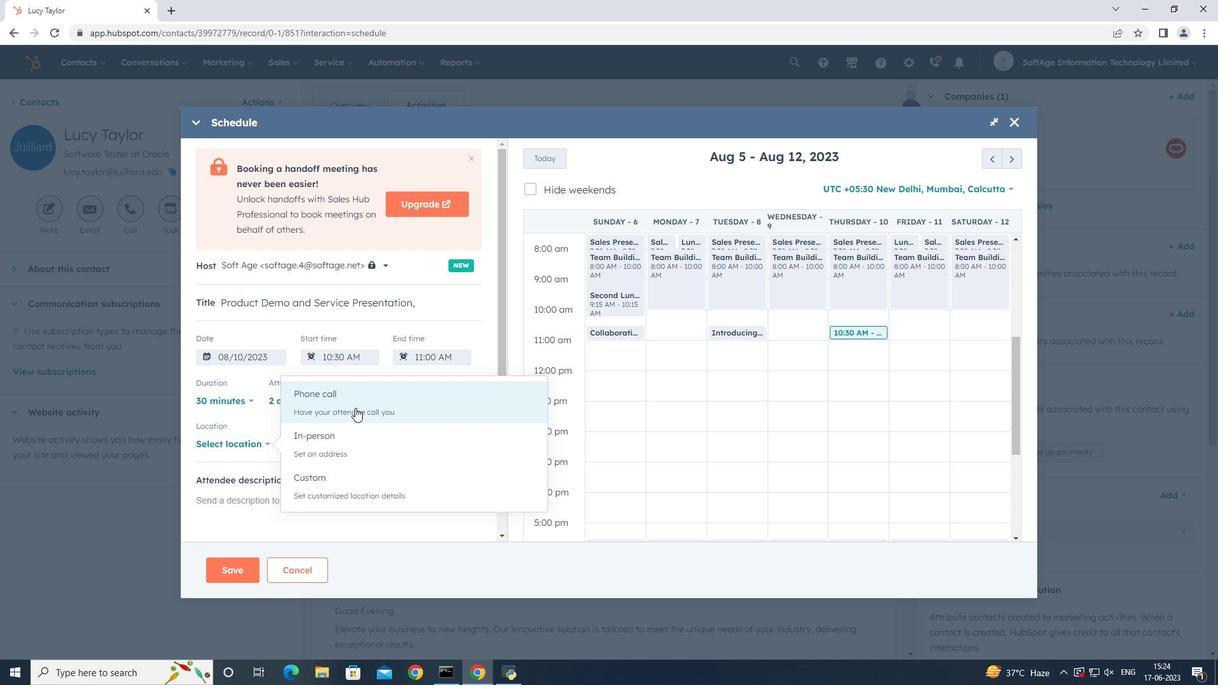 
Action: Mouse moved to (343, 436)
Screenshot: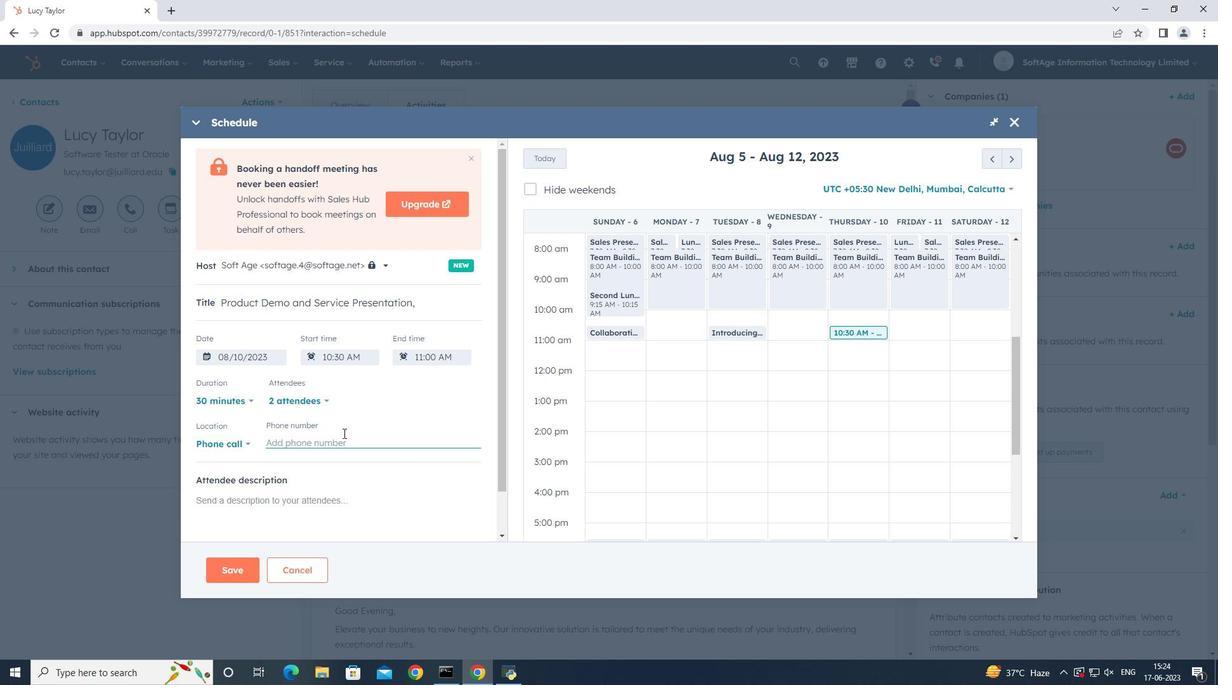 
Action: Mouse pressed left at (343, 436)
Screenshot: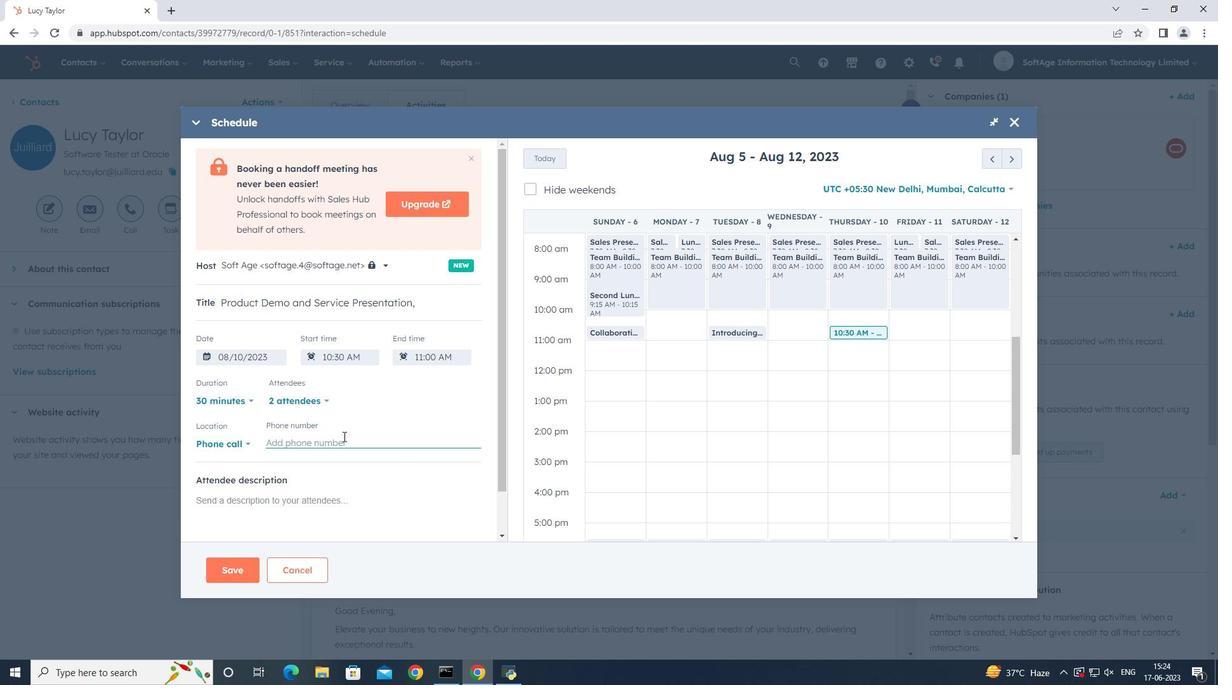 
Action: Key pressed <Key.shift_r><Key.shift_r><Key.shift_r><Key.shift_r><Key.shift_r><Key.shift_r><Key.shift_r><Key.shift_r><Key.shift_r><Key.shift_r><Key.shift_r><Key.shift_r><Key.shift_r><Key.shift_r>(415<Key.shift_r><Key.shift_r><Key.shift_r>)<Key.space>123-4582
Screenshot: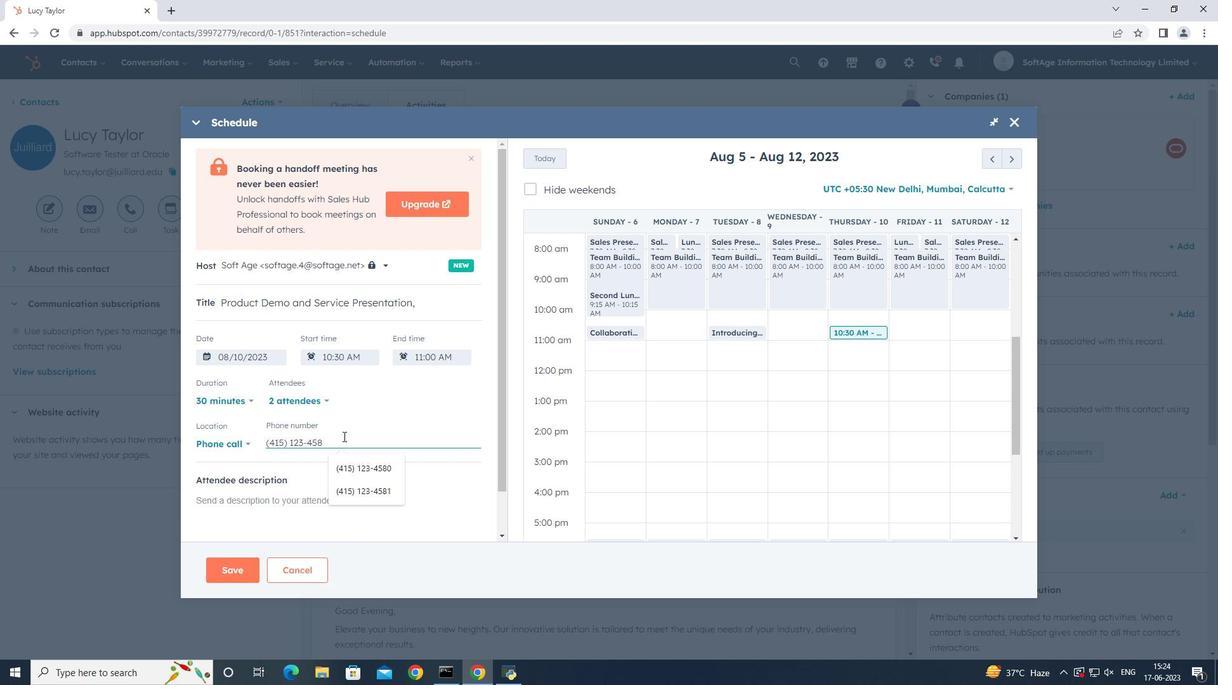 
Action: Mouse moved to (291, 504)
Screenshot: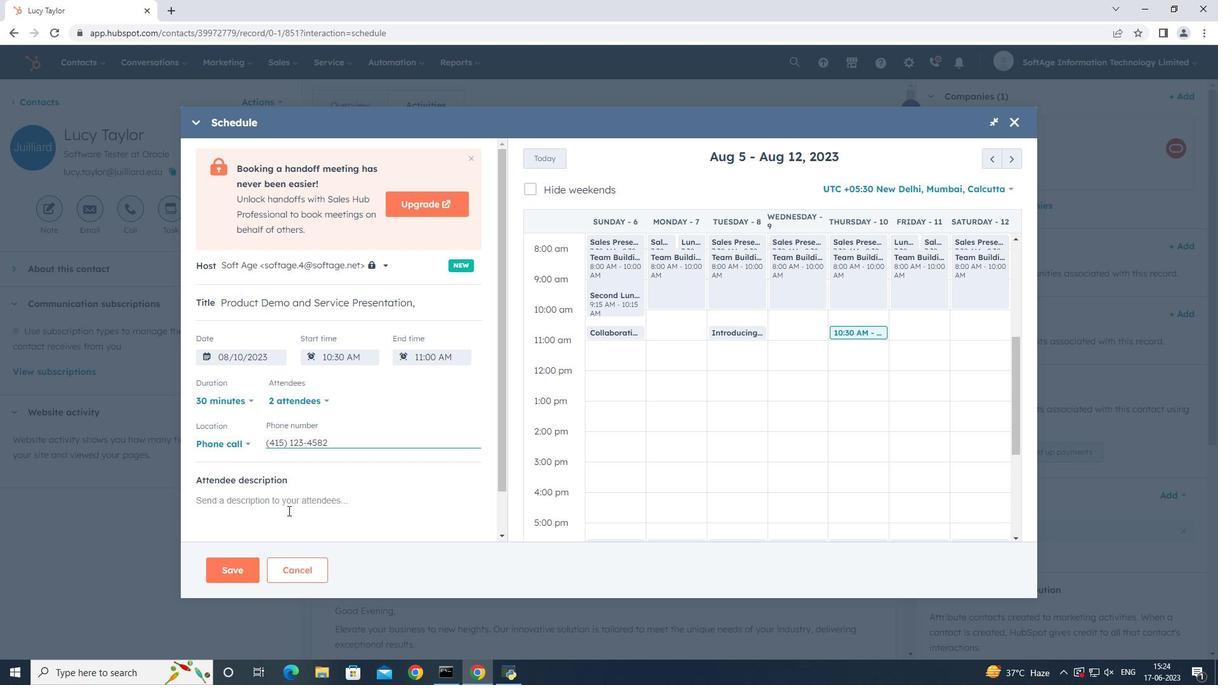 
Action: Mouse pressed left at (291, 504)
Screenshot: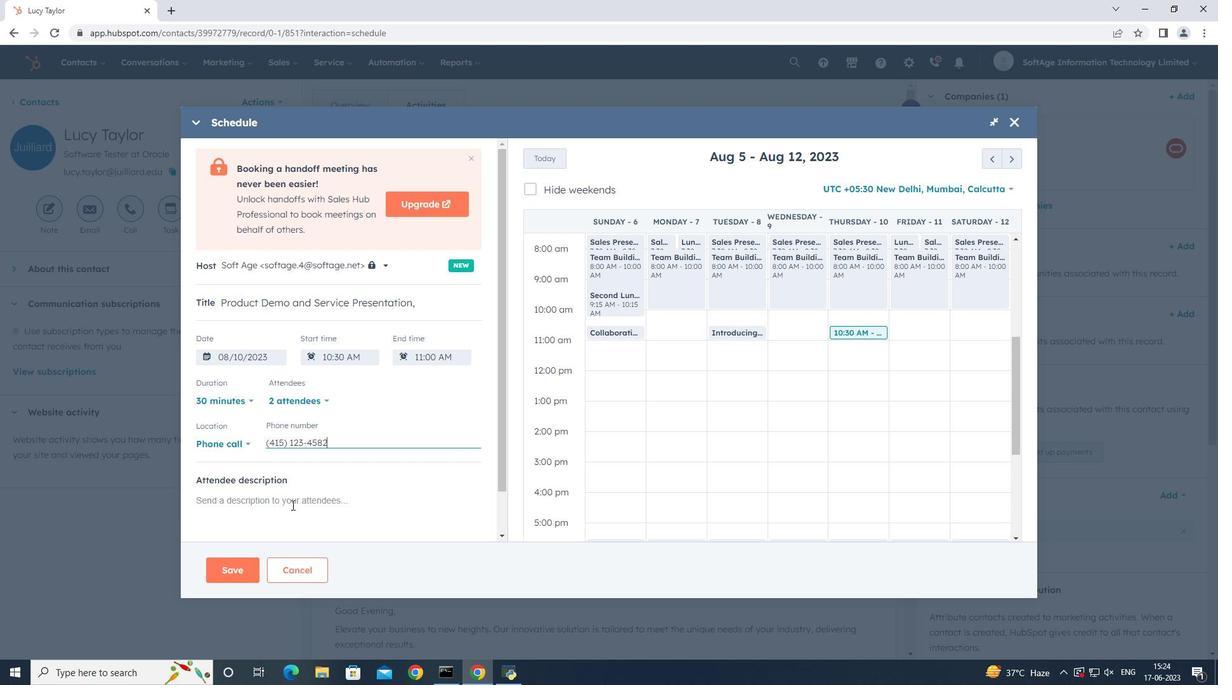 
Action: Key pressed <Key.shift>For<Key.space>further<Key.space>discussion<Key.space>p<Key.backspace>on<Key.space>products,<Key.space>kindly<Key.space>join<Key.space>the<Key.space>meeting..
Screenshot: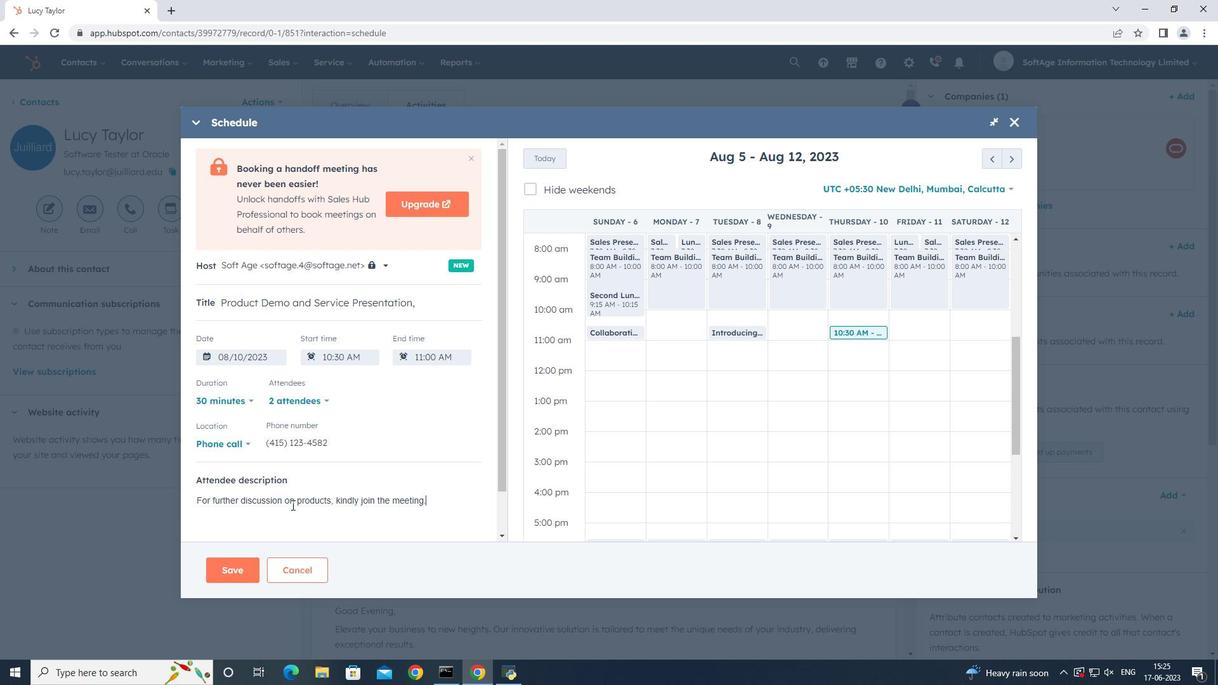 
Action: Mouse moved to (237, 575)
Screenshot: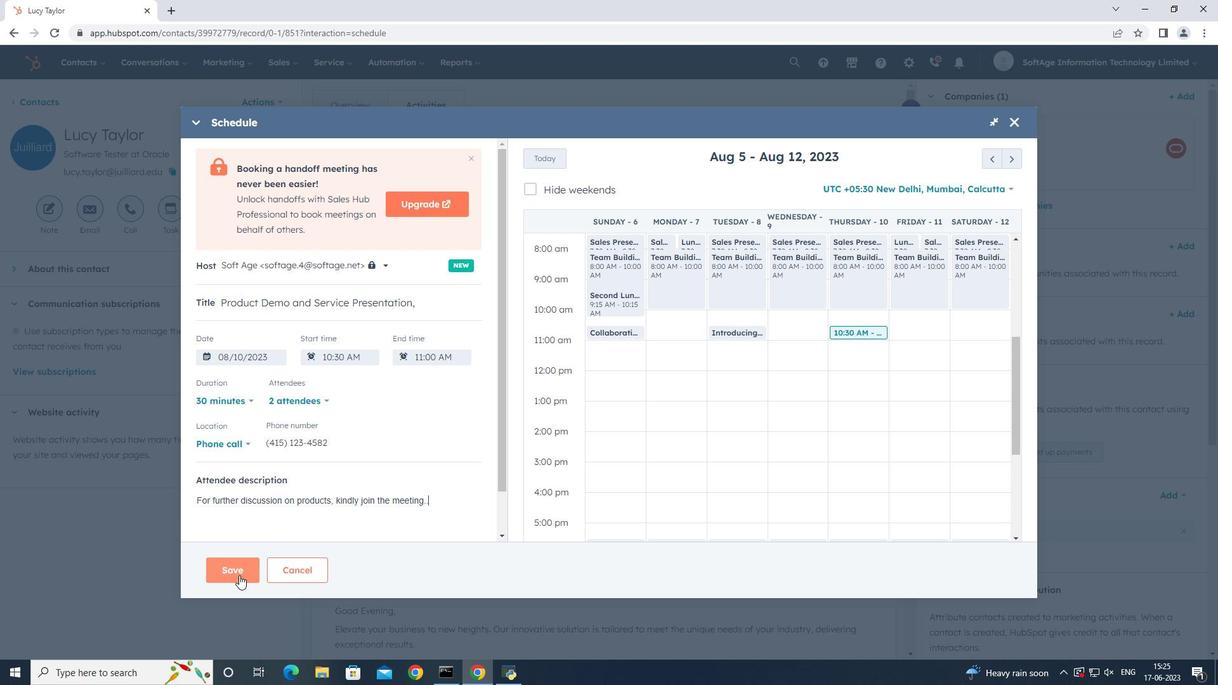 
Action: Mouse pressed left at (237, 575)
Screenshot: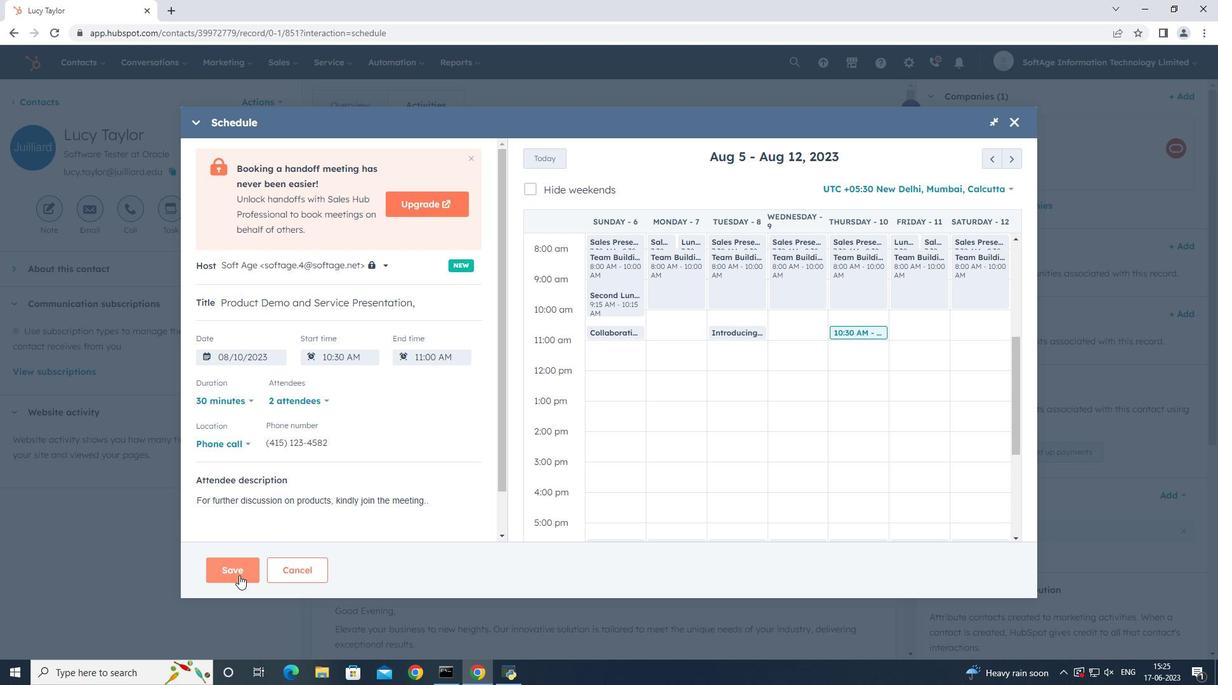 
Action: Mouse moved to (576, 471)
Screenshot: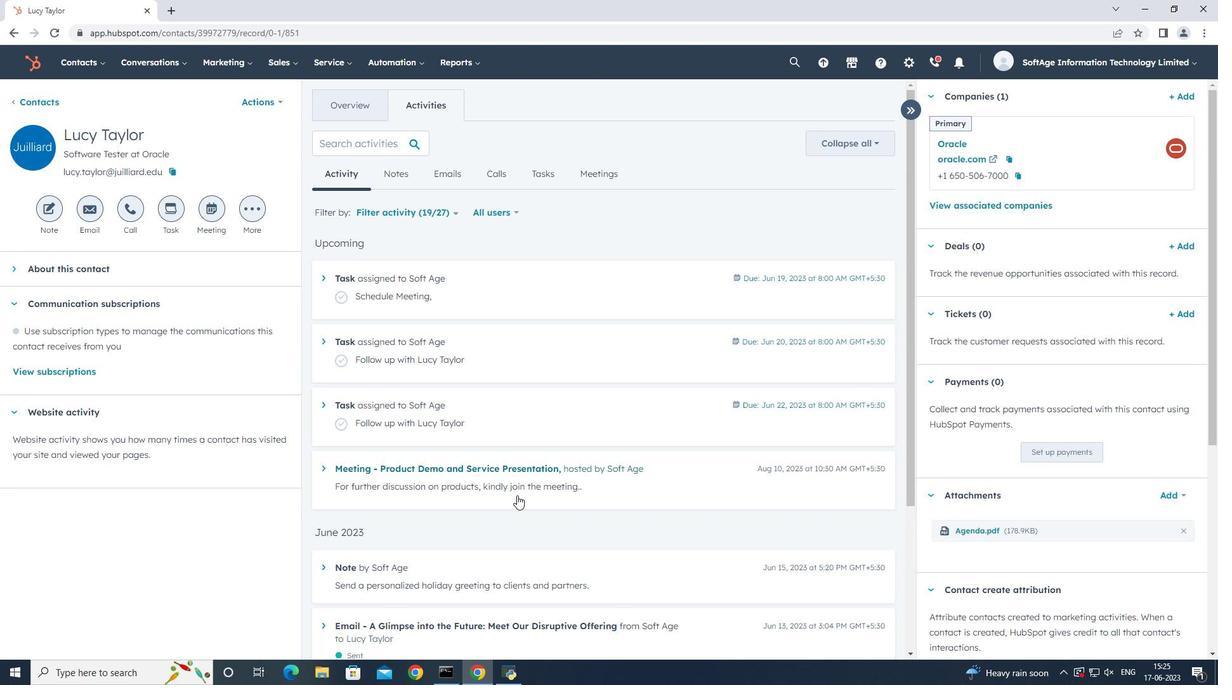 
Action: Mouse scrolled (576, 471) with delta (0, 0)
Screenshot: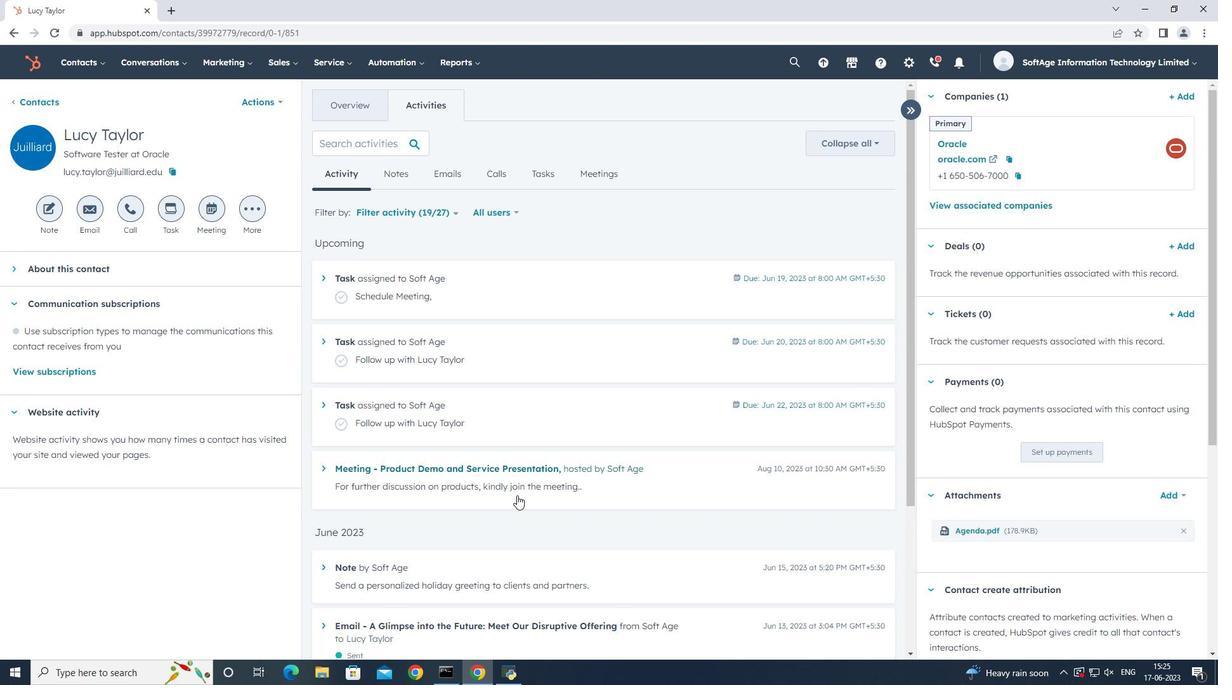 
Action: Mouse scrolled (576, 471) with delta (0, 0)
Screenshot: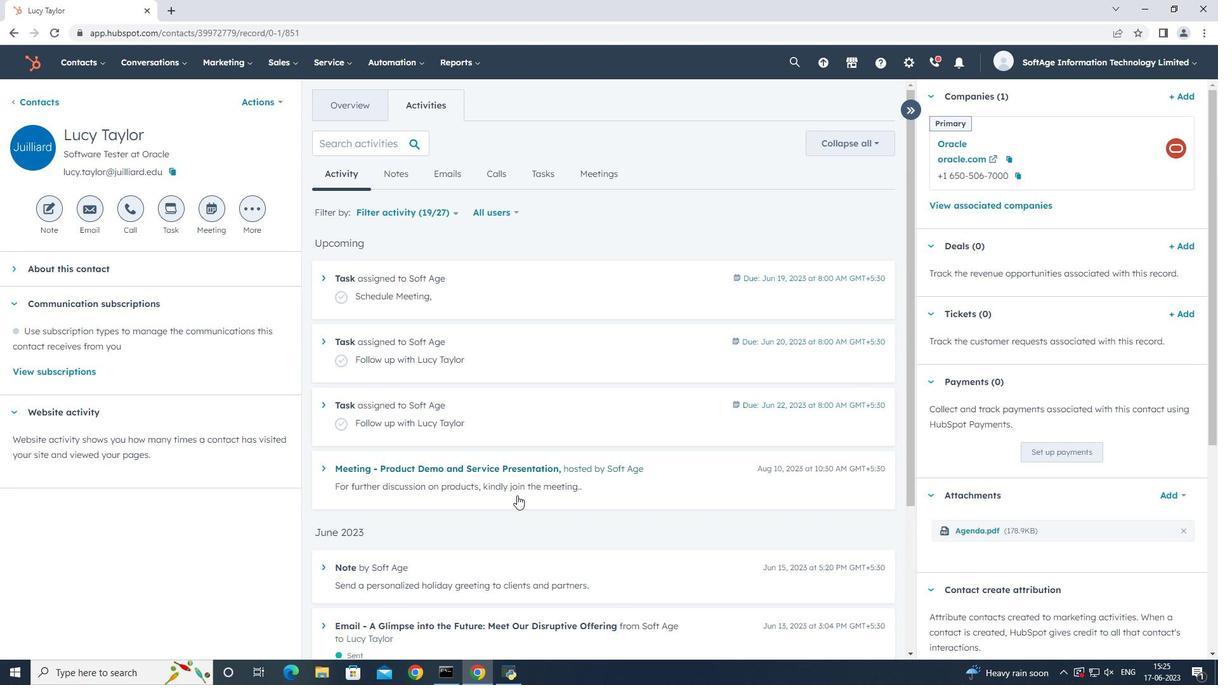 
Action: Mouse scrolled (576, 471) with delta (0, 0)
Screenshot: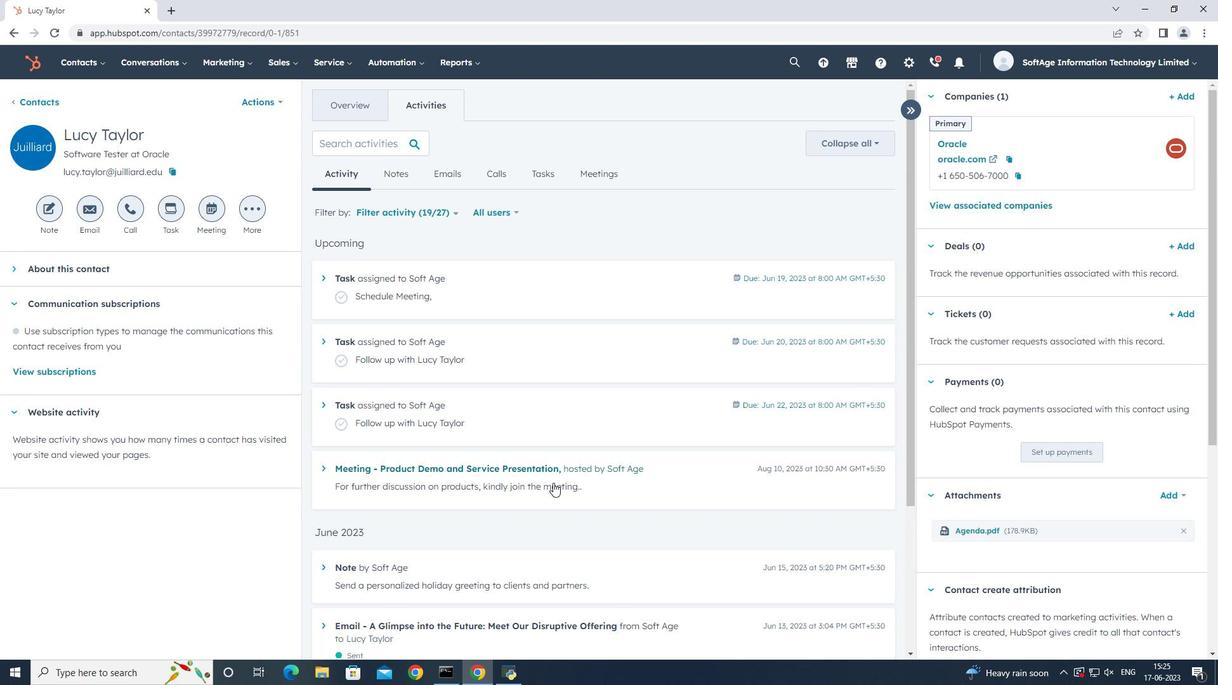 
Action: Mouse scrolled (576, 471) with delta (0, 0)
Screenshot: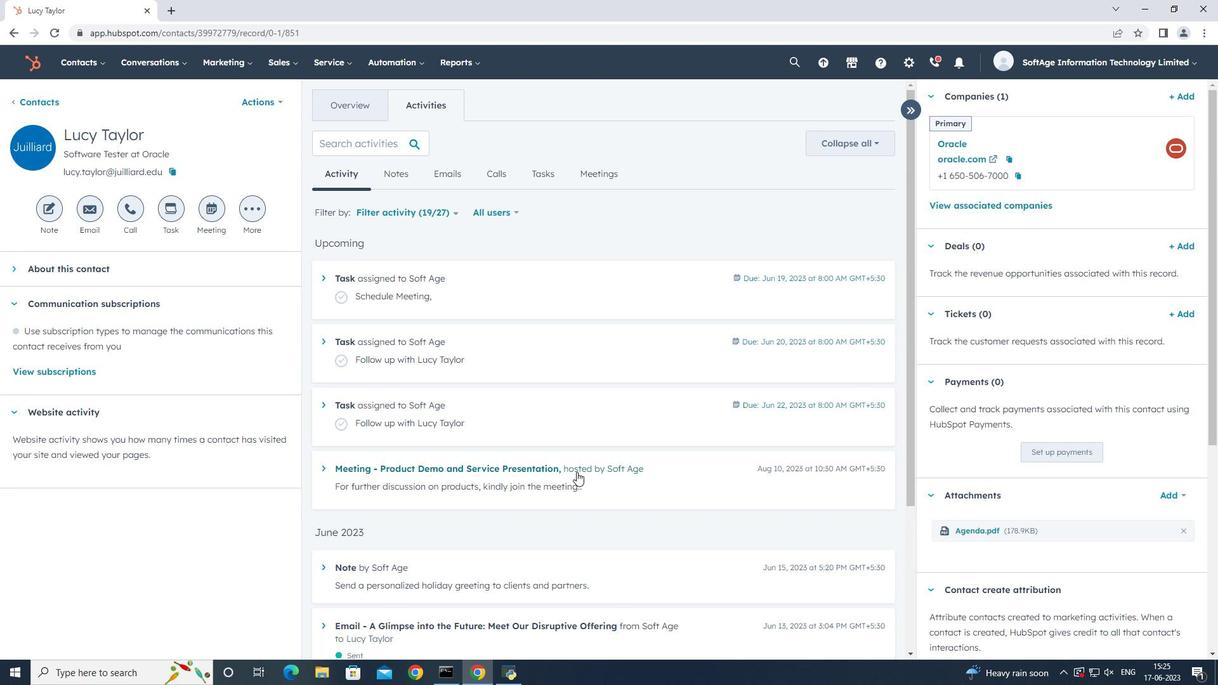 
Action: Mouse moved to (569, 466)
Screenshot: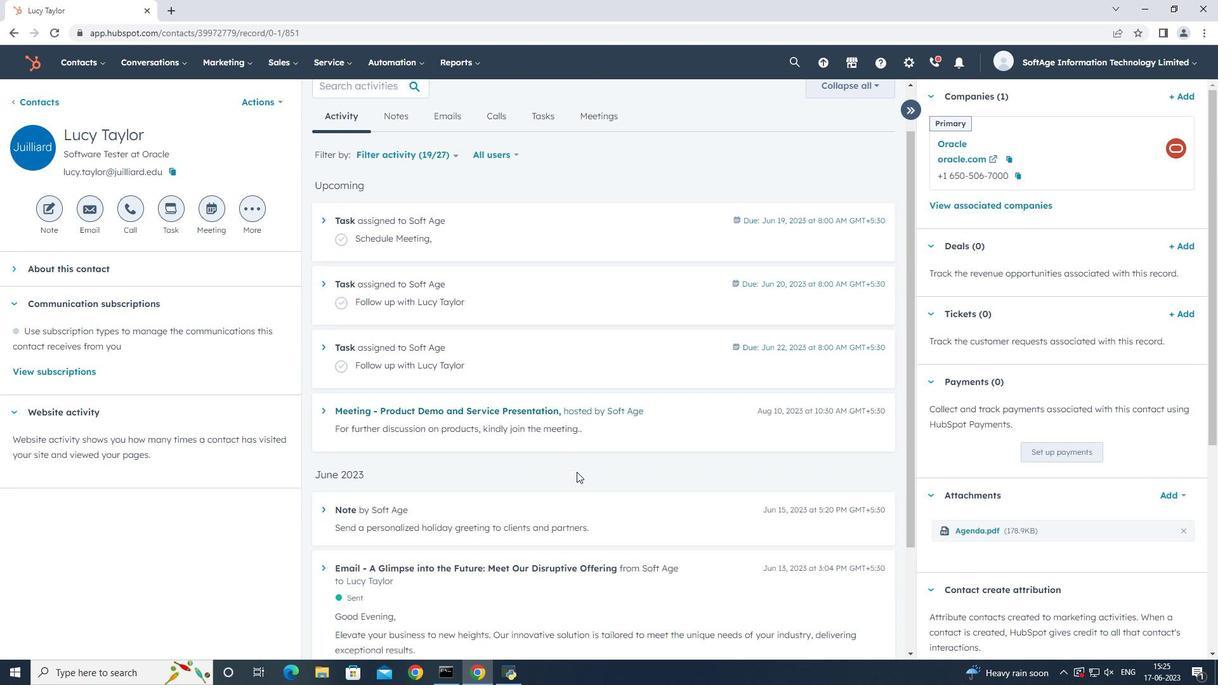 
Action: Mouse scrolled (569, 467) with delta (0, 0)
Screenshot: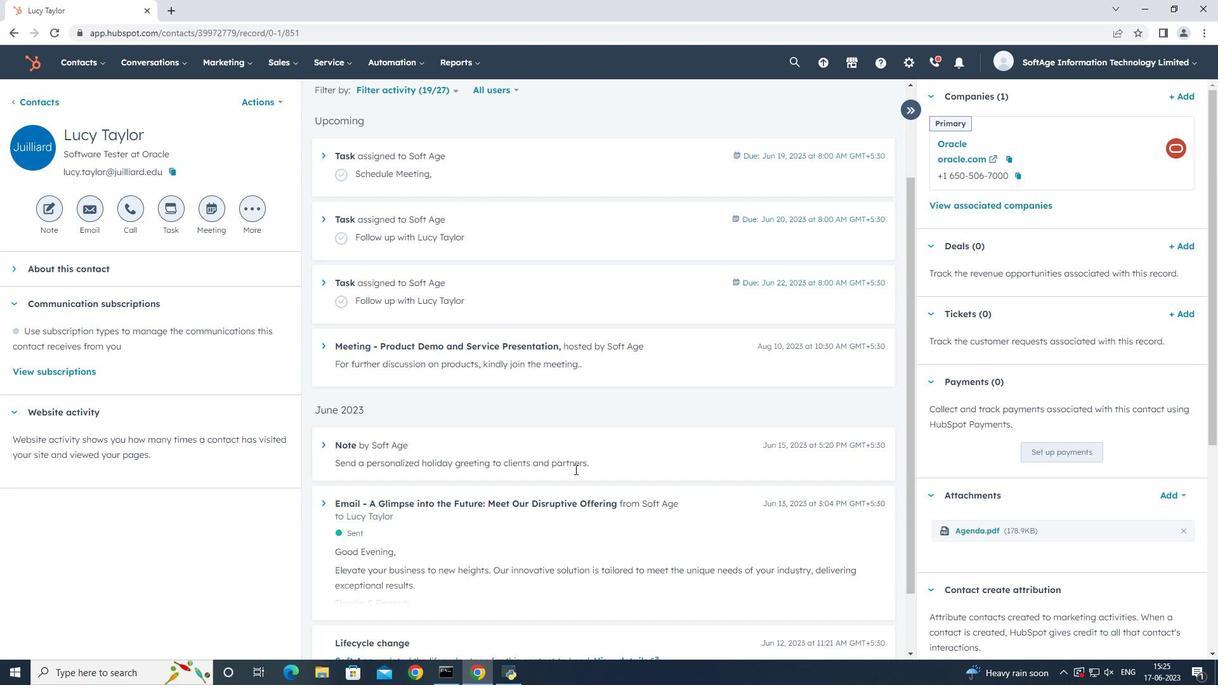 
Action: Mouse scrolled (569, 467) with delta (0, 0)
Screenshot: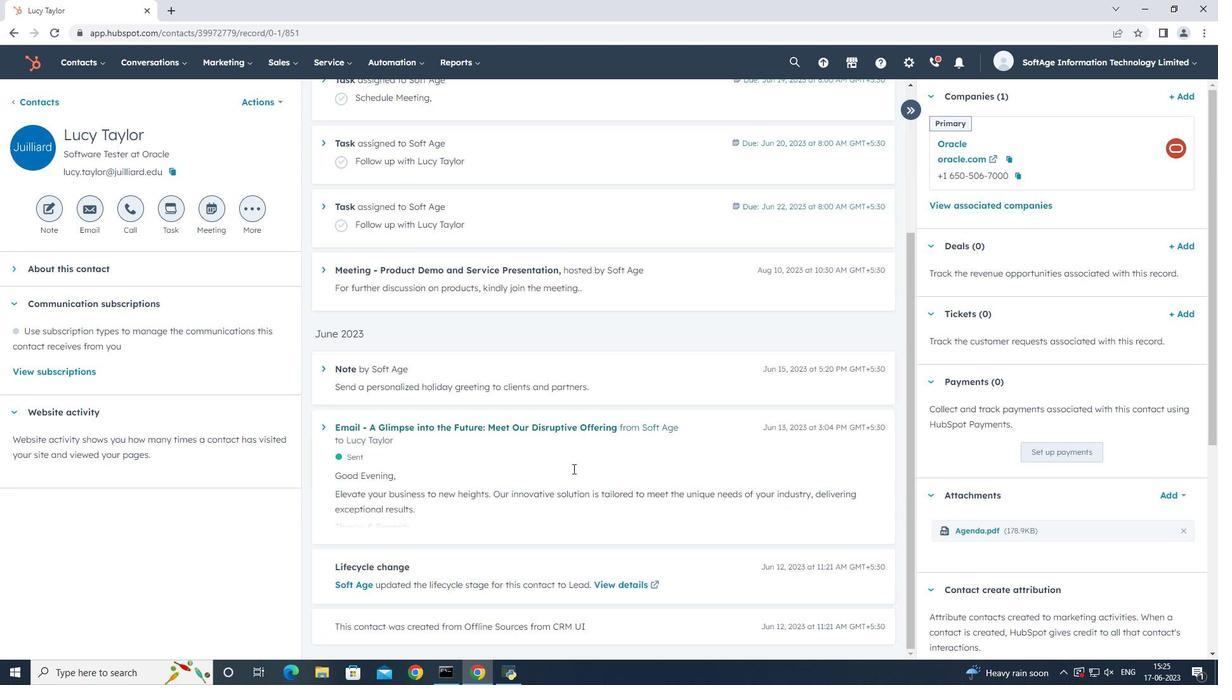 
Action: Mouse scrolled (569, 467) with delta (0, 0)
Screenshot: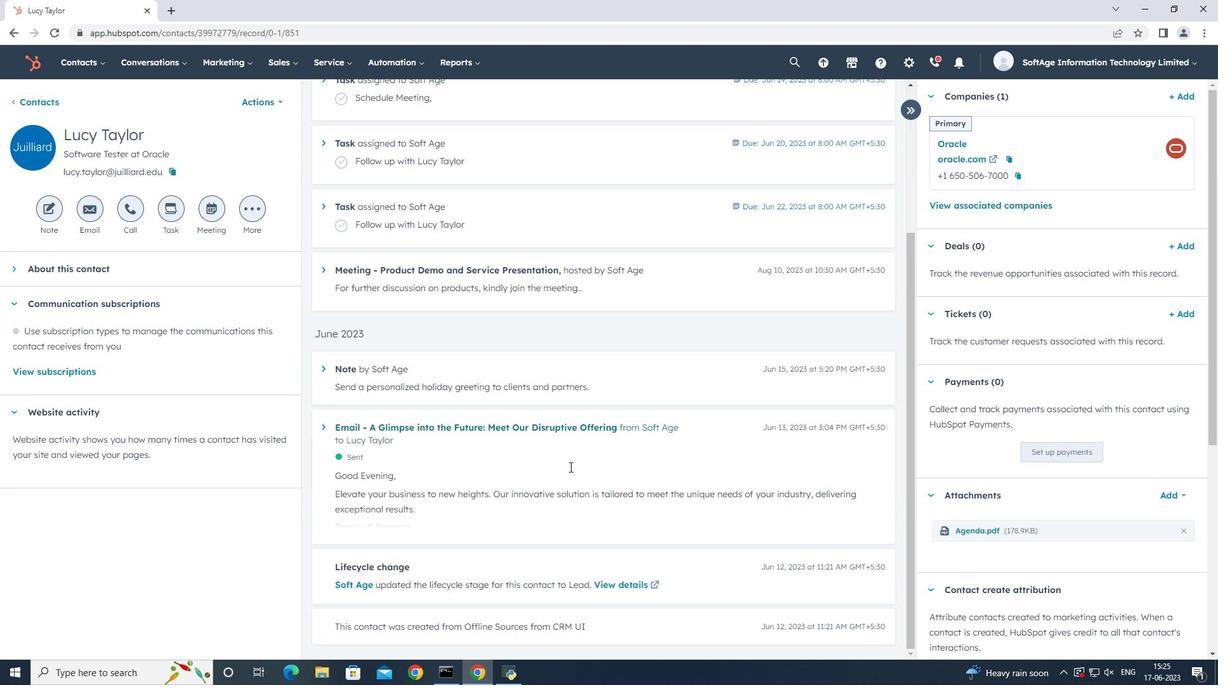
Action: Mouse scrolled (569, 467) with delta (0, 0)
Screenshot: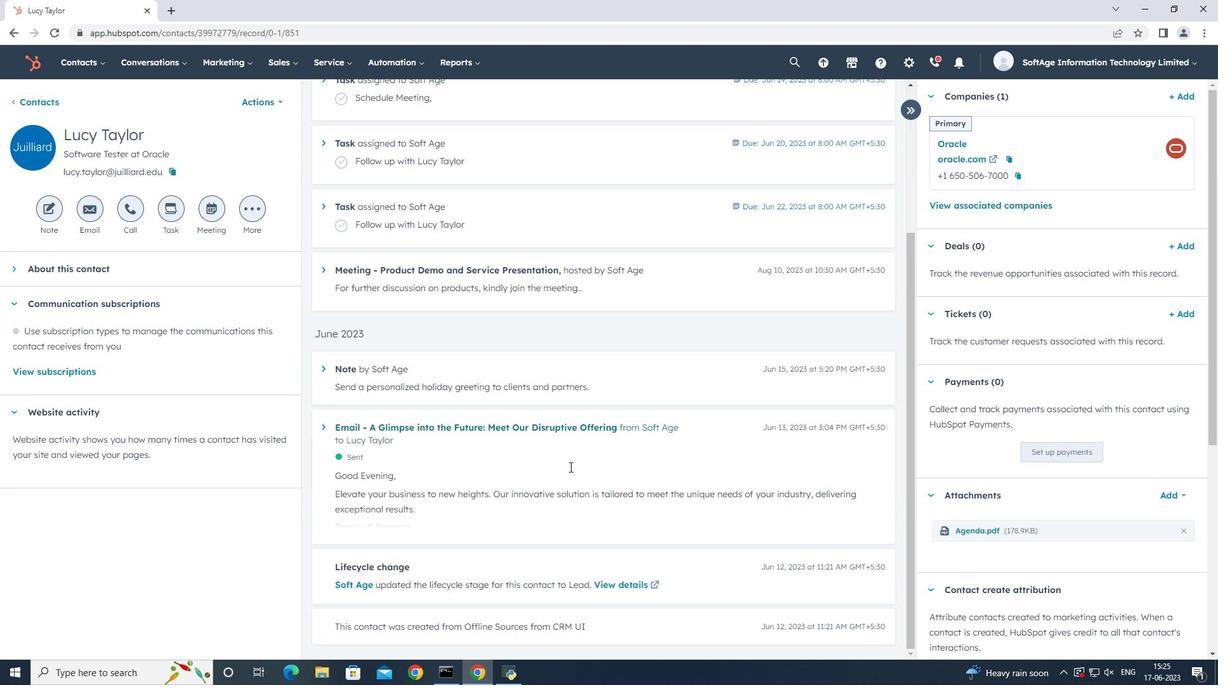 
Action: Mouse scrolled (569, 467) with delta (0, 0)
Screenshot: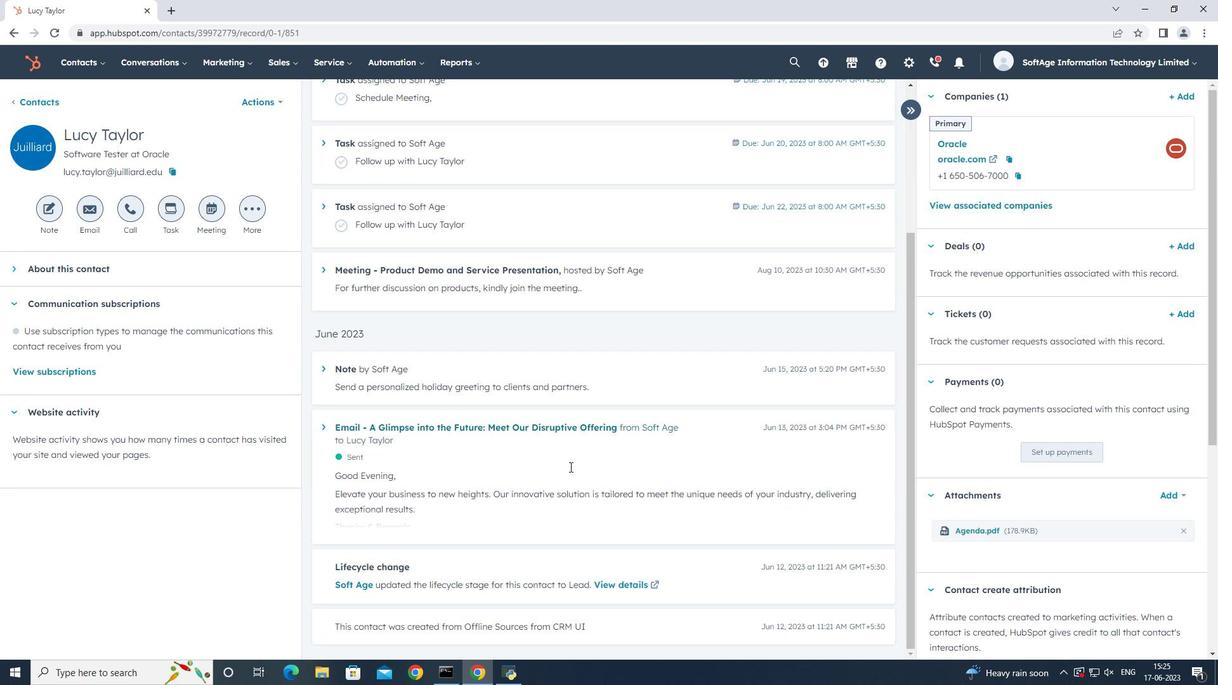 
Action: Mouse moved to (558, 462)
Screenshot: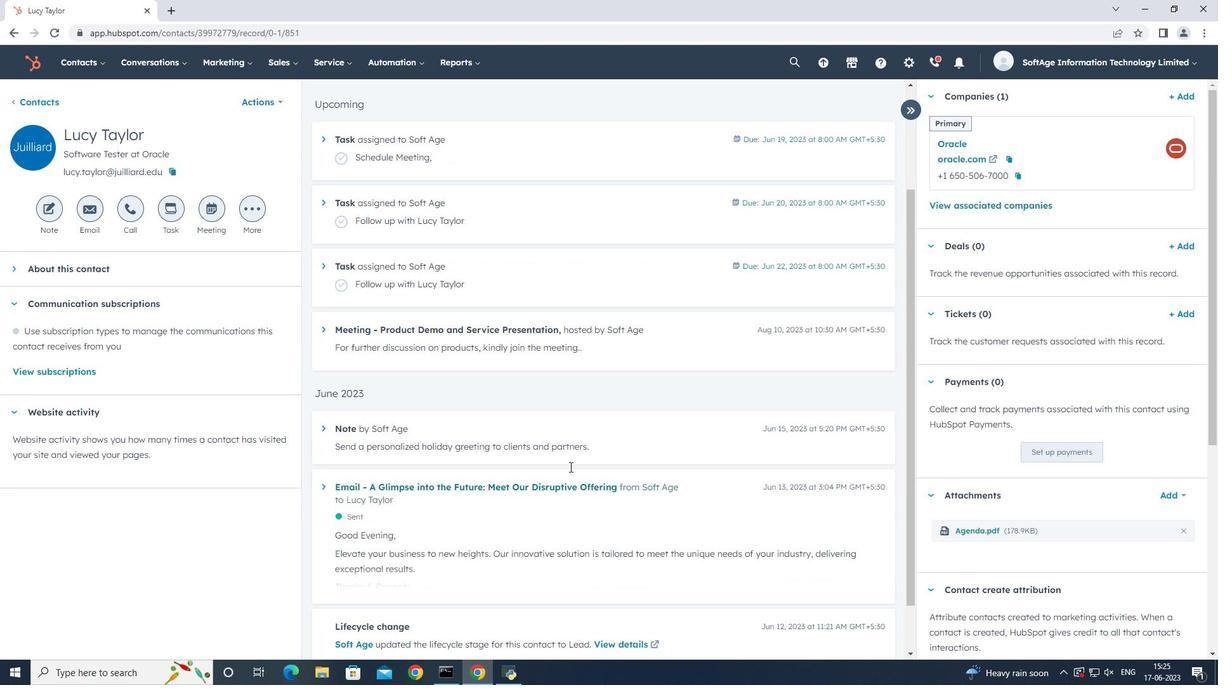
